 Task: Search round trip flight ticket for 2 adults, 4 children and 1 infant on lap in business from Erie: Erie International Airport (tom Ridge Field) to Riverton: Central Wyoming Regional Airport (was Riverton Regional) on 8-4-2023 and return on 8-6-2023. Choice of flights is Singapure airlines. Price is upto 20000. Outbound departure time preference is 23:30.
Action: Mouse moved to (309, 270)
Screenshot: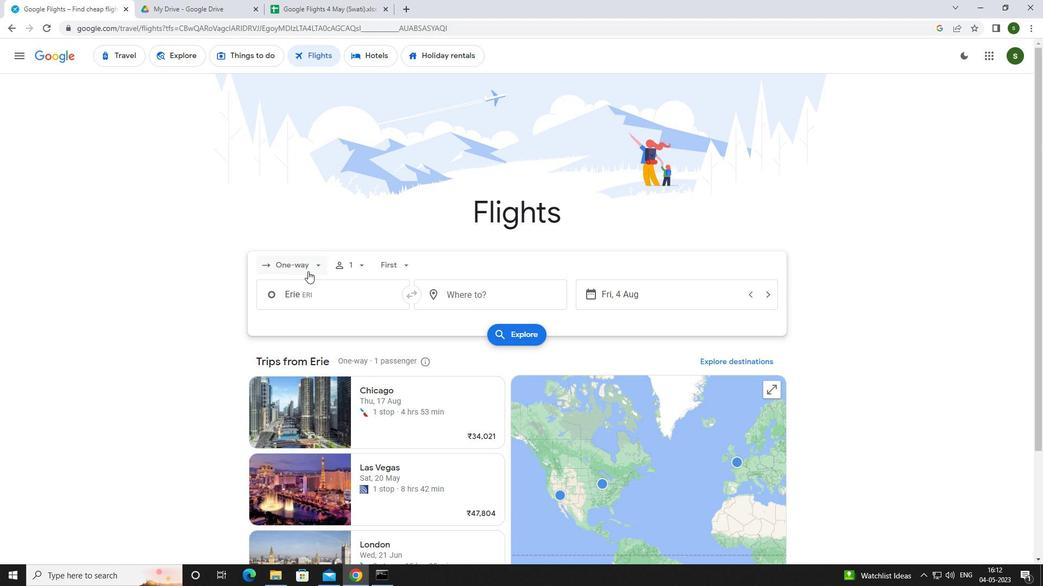 
Action: Mouse pressed left at (309, 270)
Screenshot: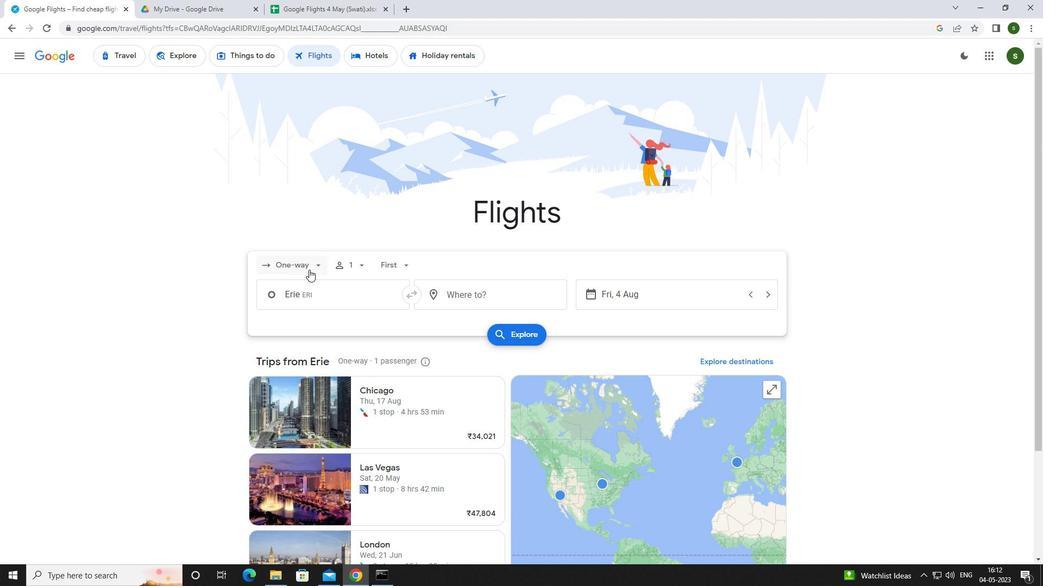 
Action: Mouse moved to (306, 286)
Screenshot: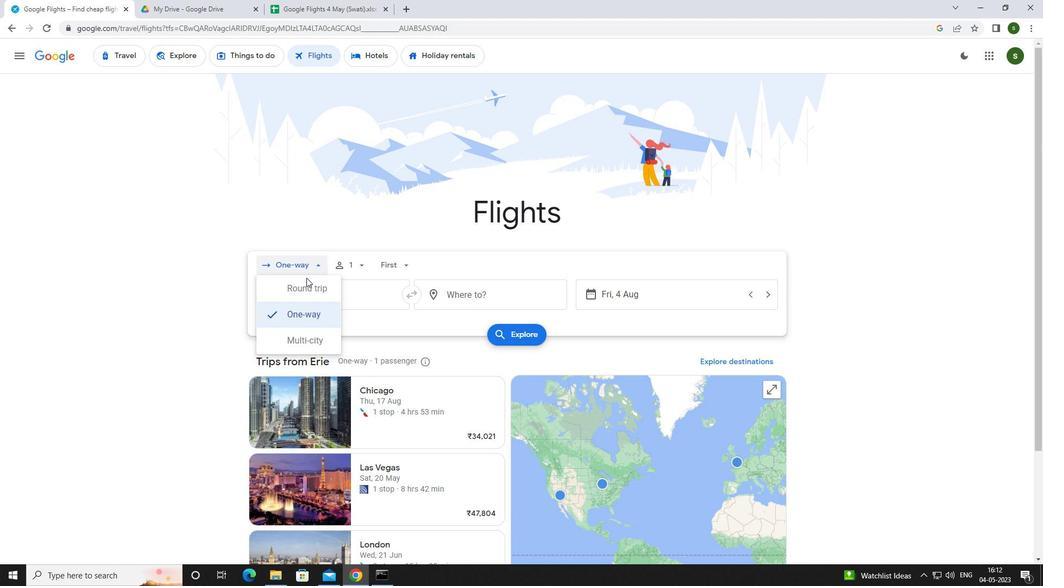 
Action: Mouse pressed left at (306, 286)
Screenshot: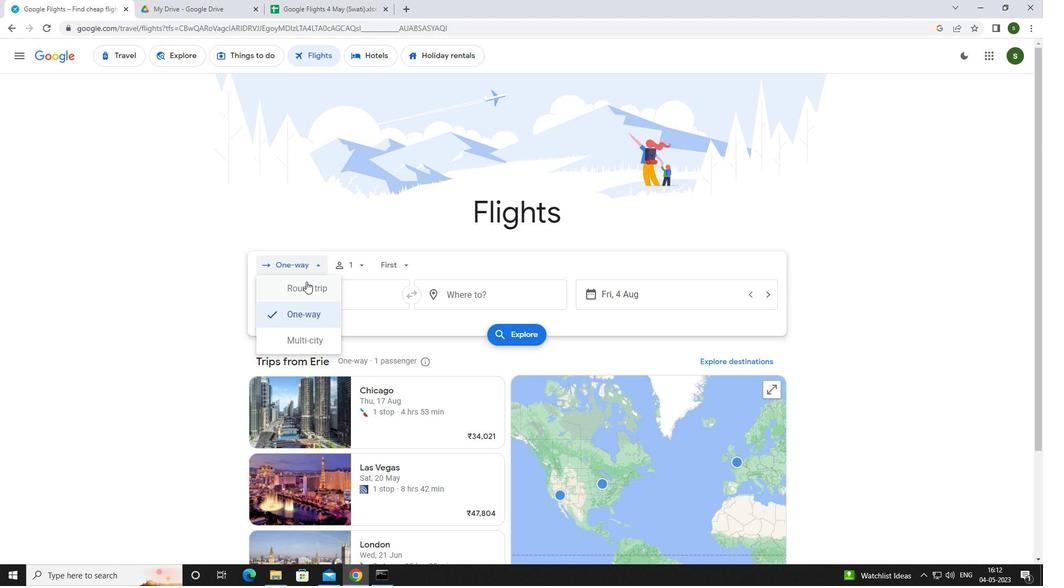 
Action: Mouse moved to (364, 263)
Screenshot: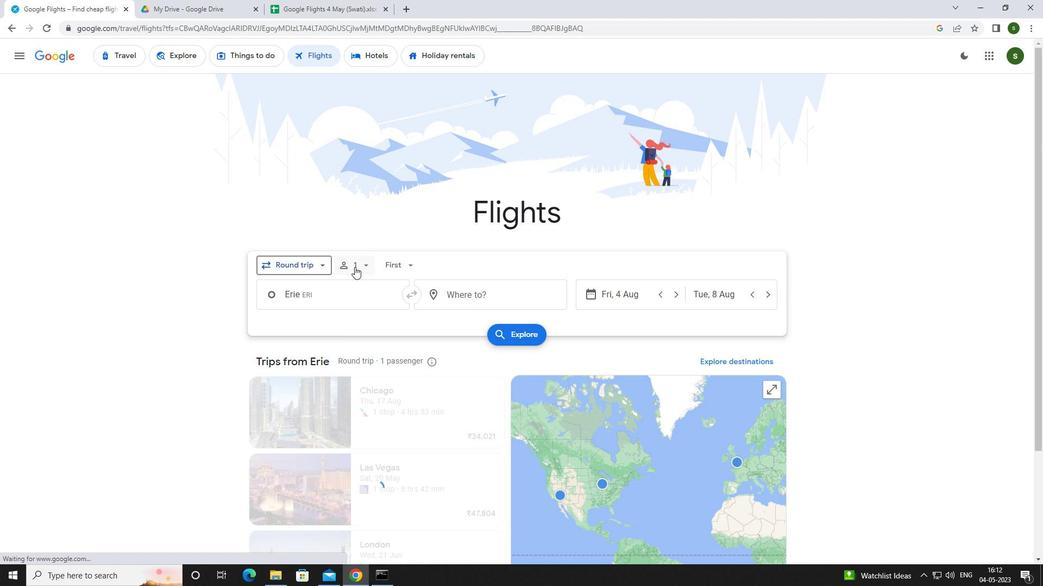 
Action: Mouse pressed left at (364, 263)
Screenshot: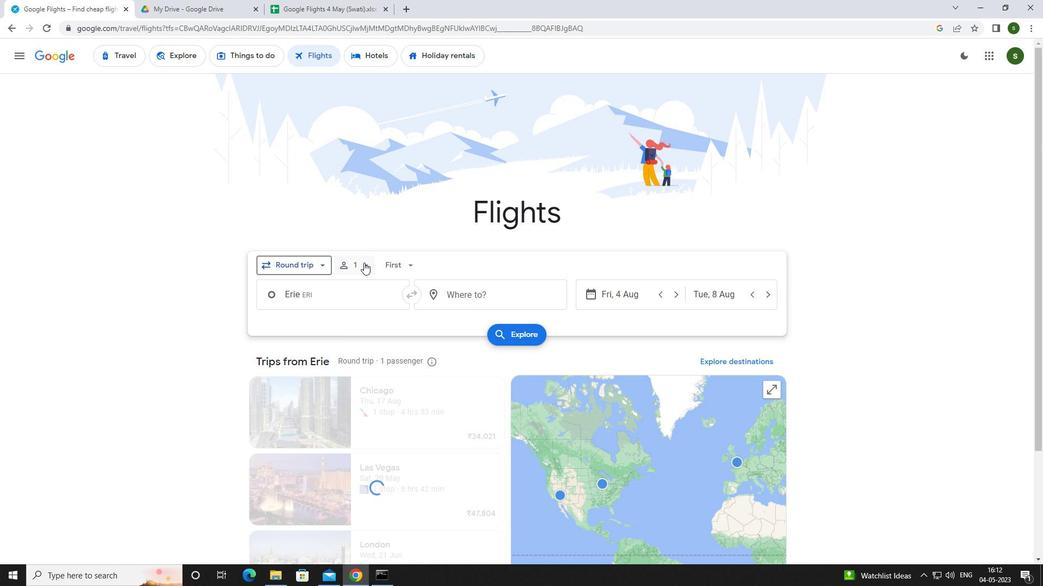 
Action: Mouse moved to (445, 291)
Screenshot: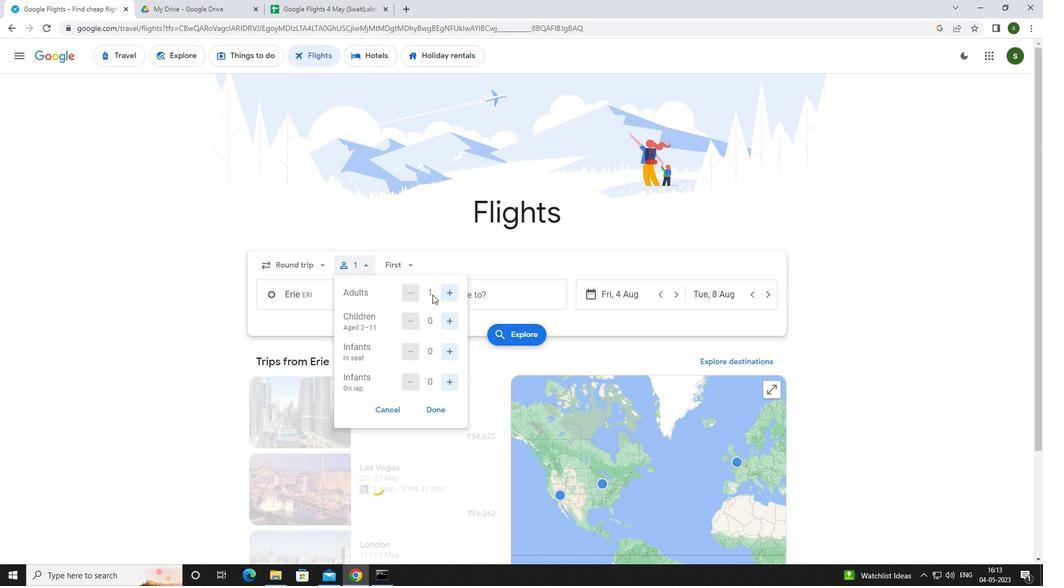 
Action: Mouse pressed left at (445, 291)
Screenshot: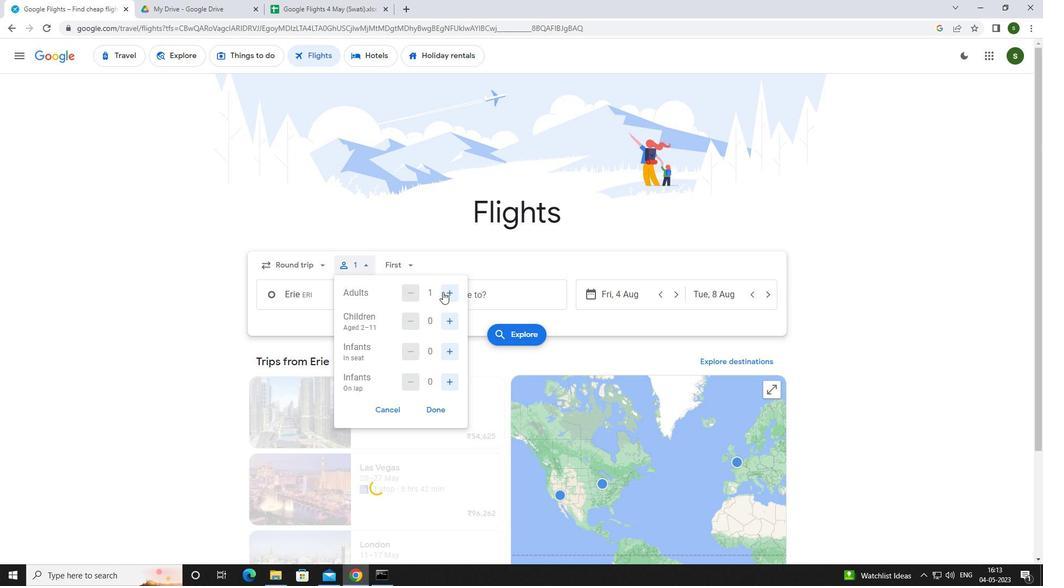 
Action: Mouse moved to (450, 320)
Screenshot: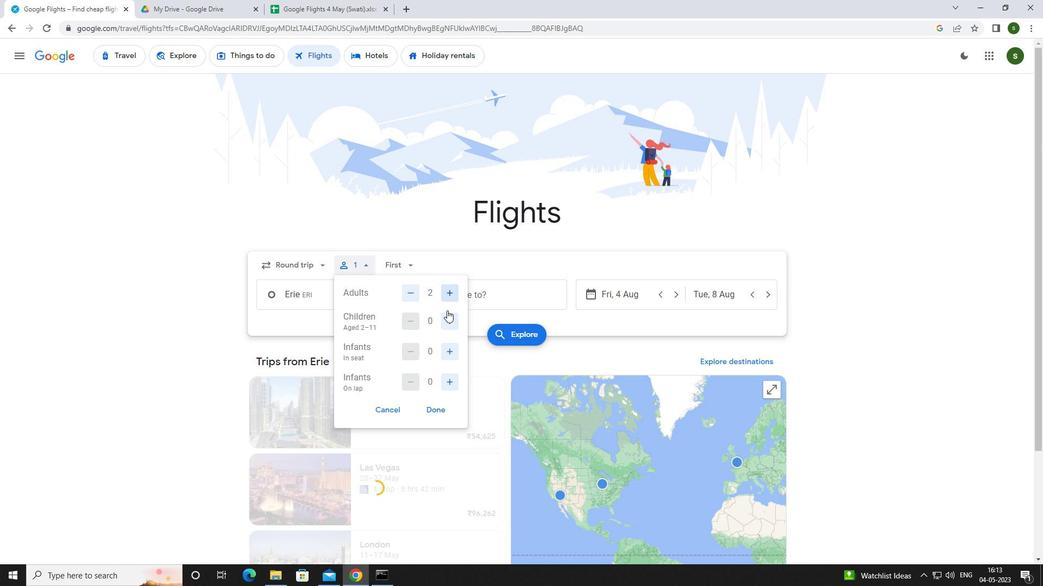 
Action: Mouse pressed left at (450, 320)
Screenshot: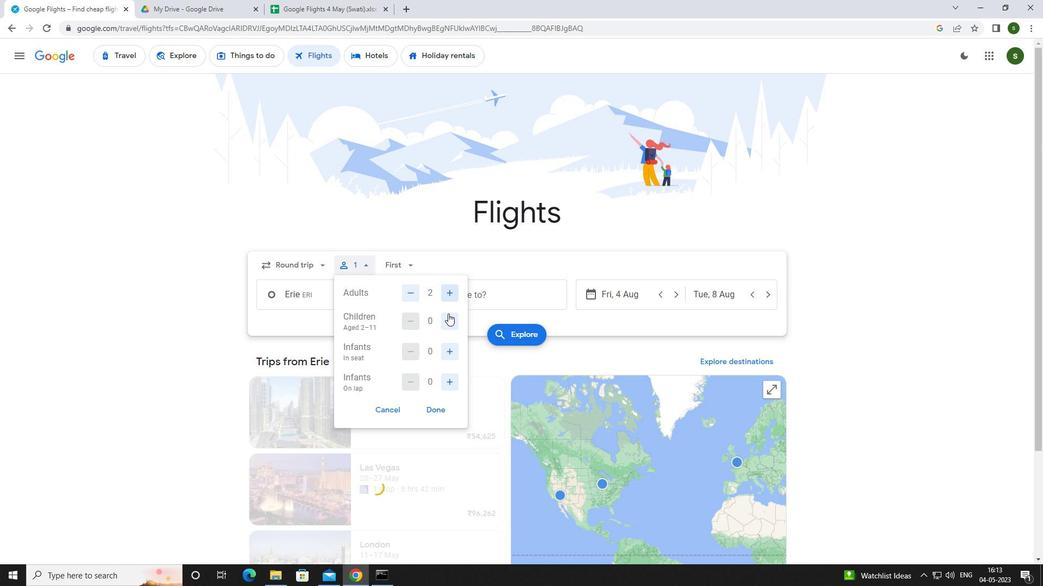 
Action: Mouse moved to (450, 321)
Screenshot: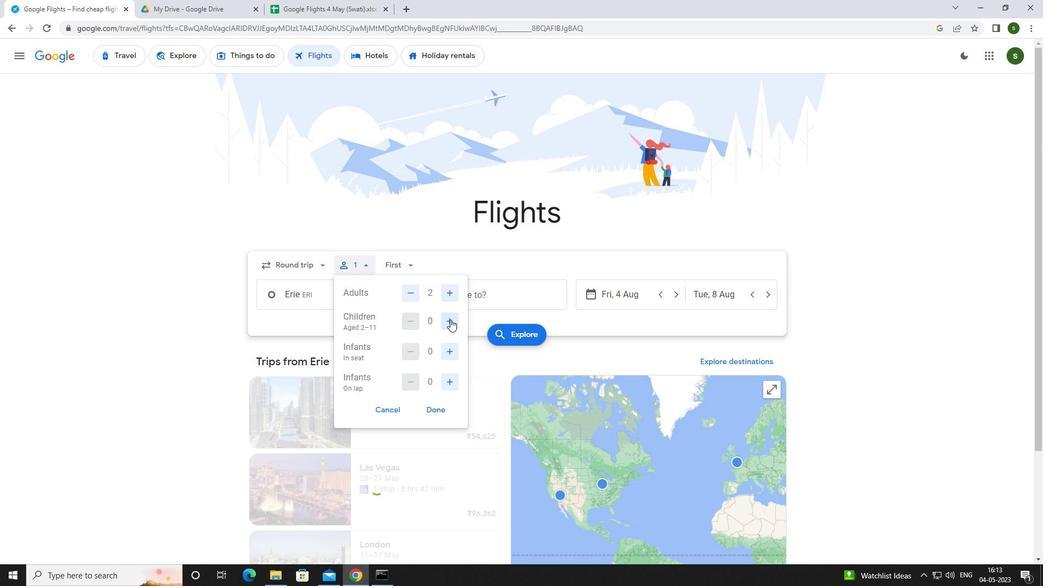 
Action: Mouse pressed left at (450, 321)
Screenshot: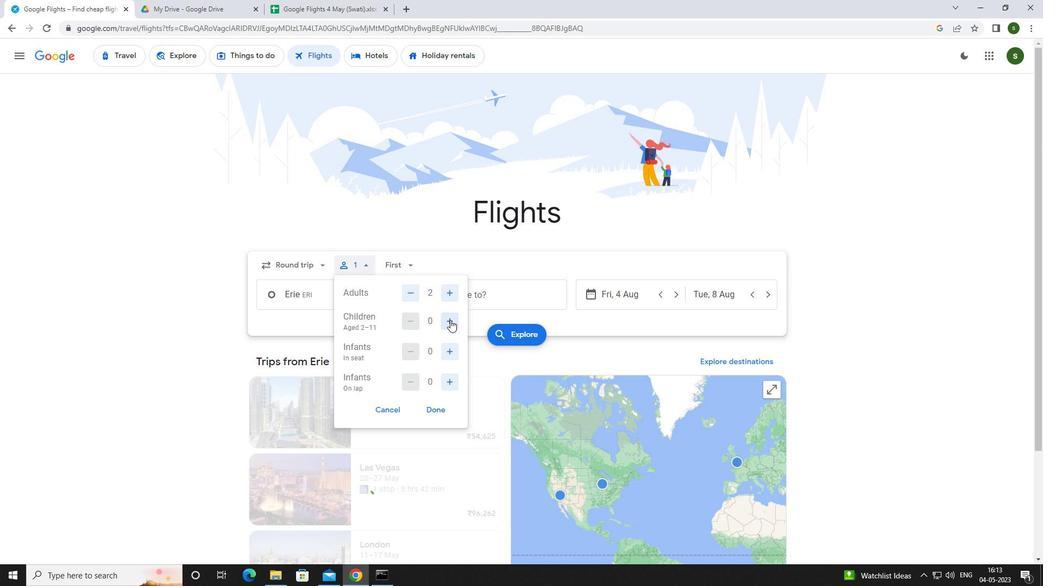
Action: Mouse pressed left at (450, 321)
Screenshot: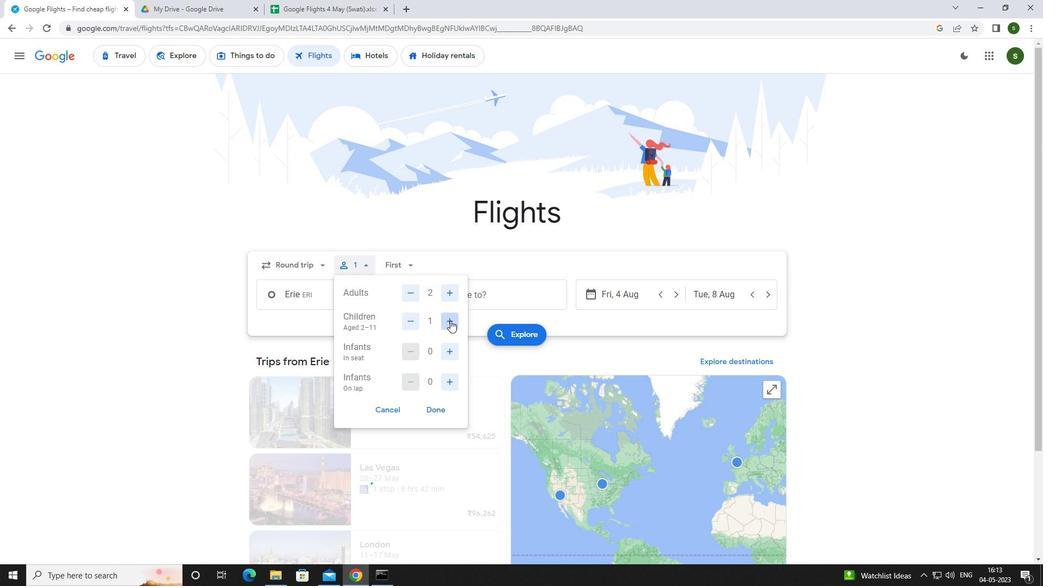 
Action: Mouse pressed left at (450, 321)
Screenshot: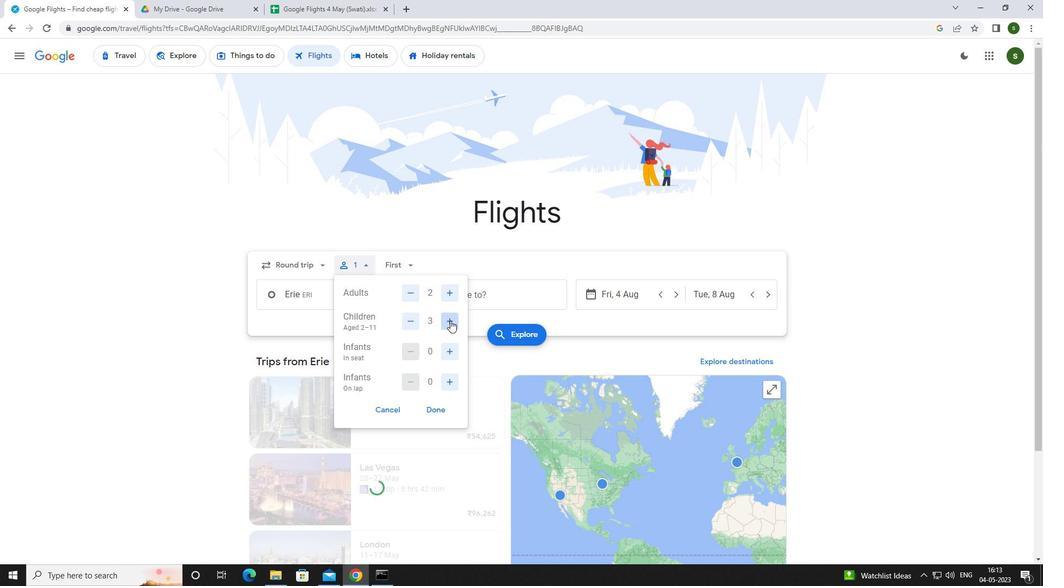 
Action: Mouse moved to (448, 375)
Screenshot: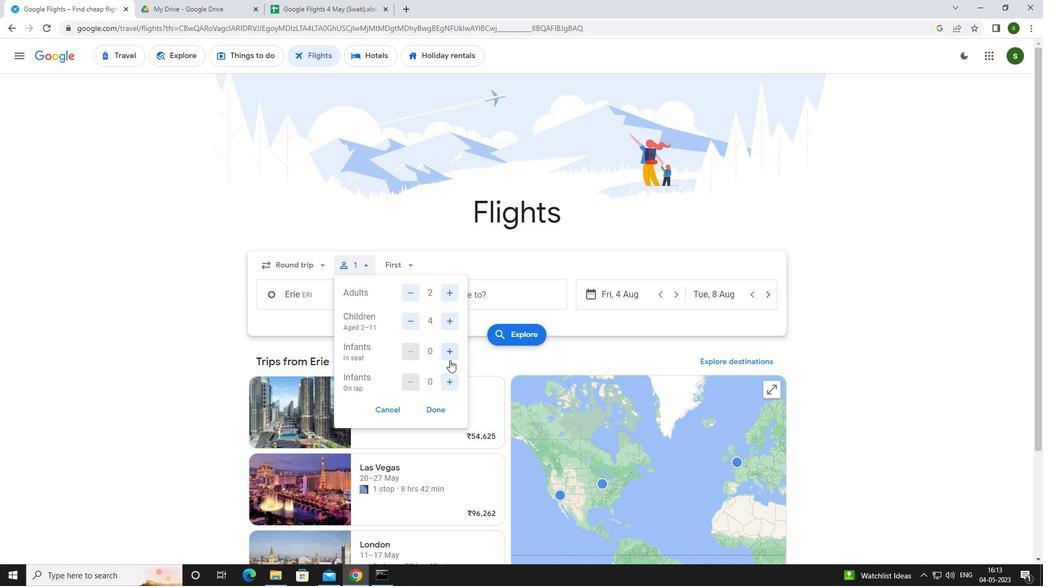 
Action: Mouse pressed left at (448, 375)
Screenshot: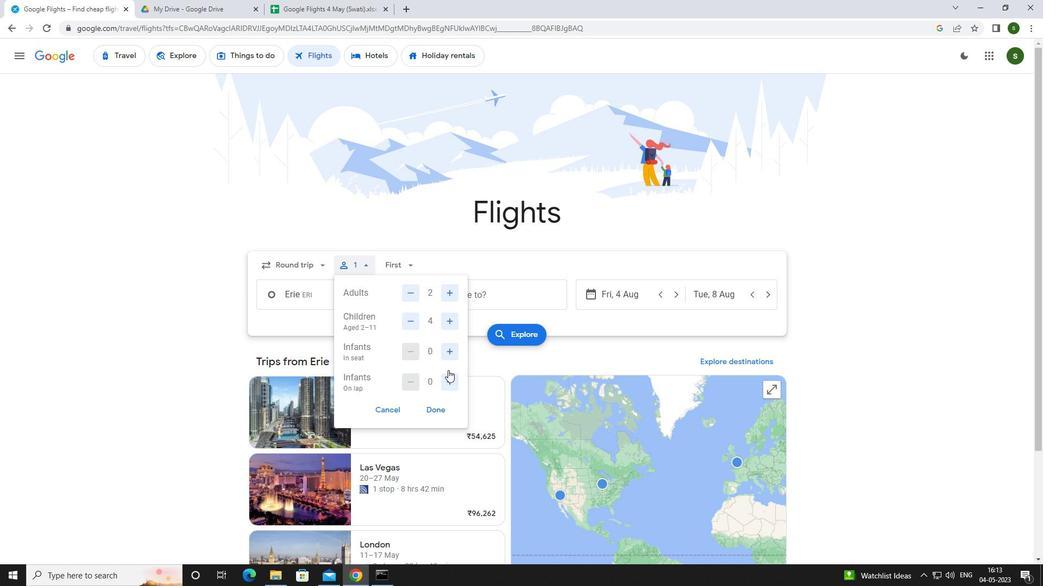 
Action: Mouse moved to (406, 264)
Screenshot: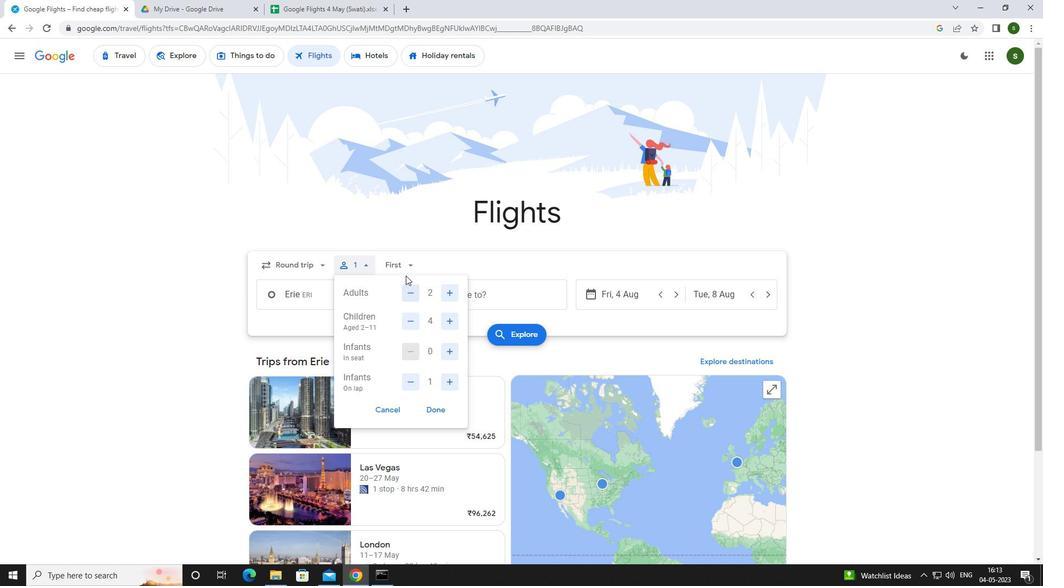 
Action: Mouse pressed left at (406, 264)
Screenshot: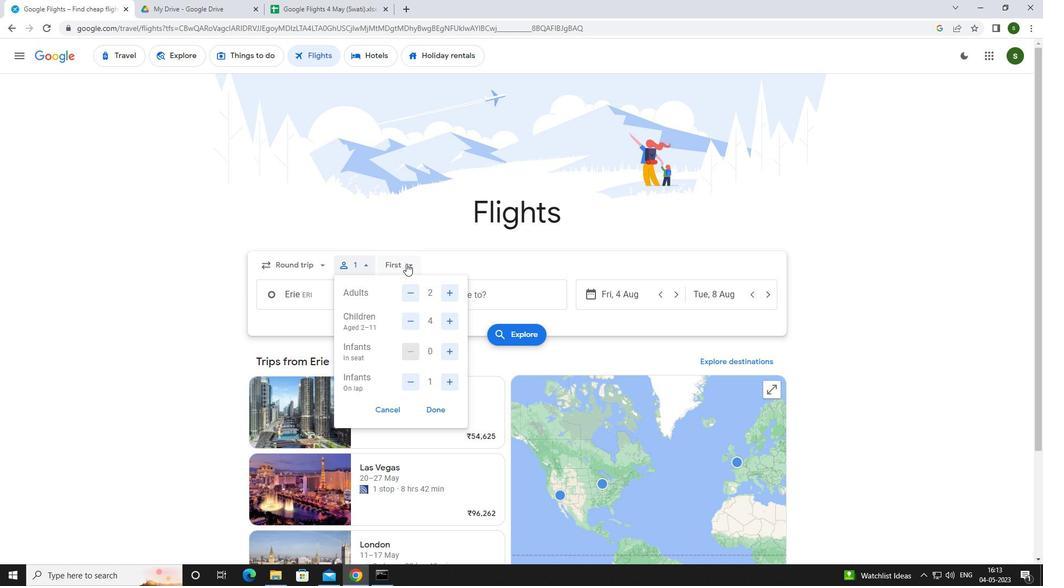 
Action: Mouse moved to (427, 339)
Screenshot: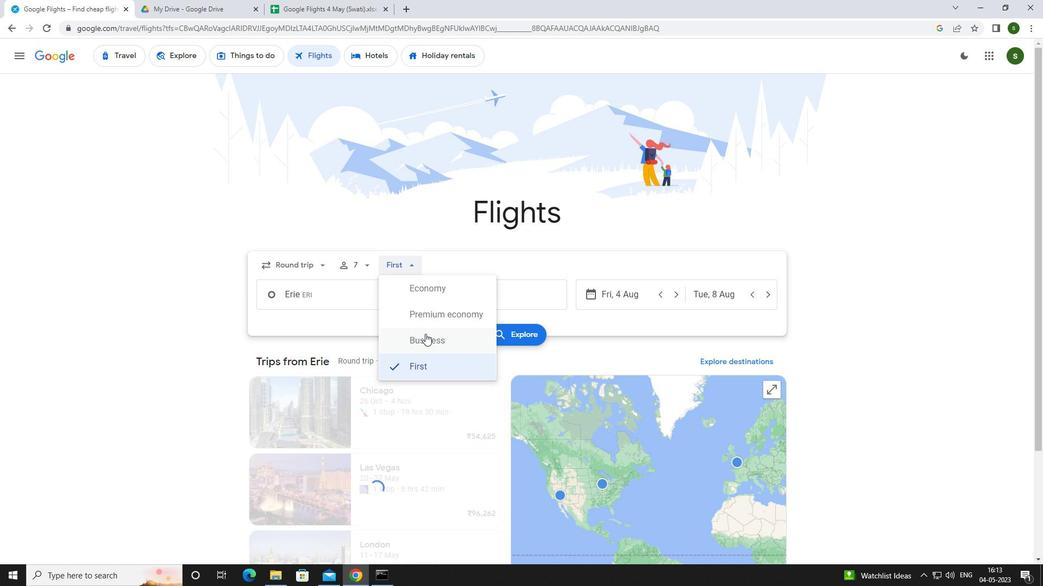 
Action: Mouse pressed left at (427, 339)
Screenshot: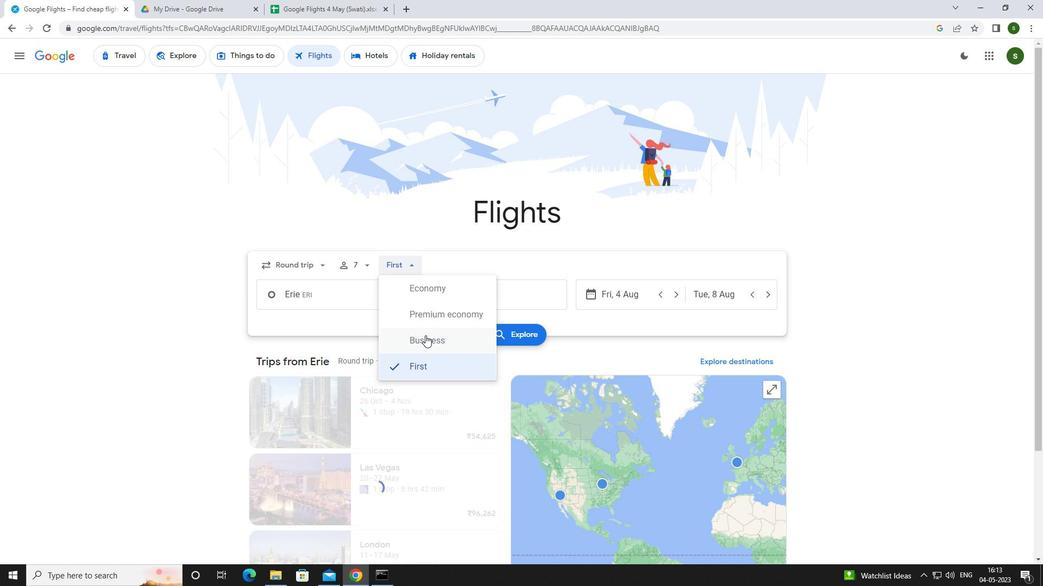 
Action: Mouse moved to (374, 297)
Screenshot: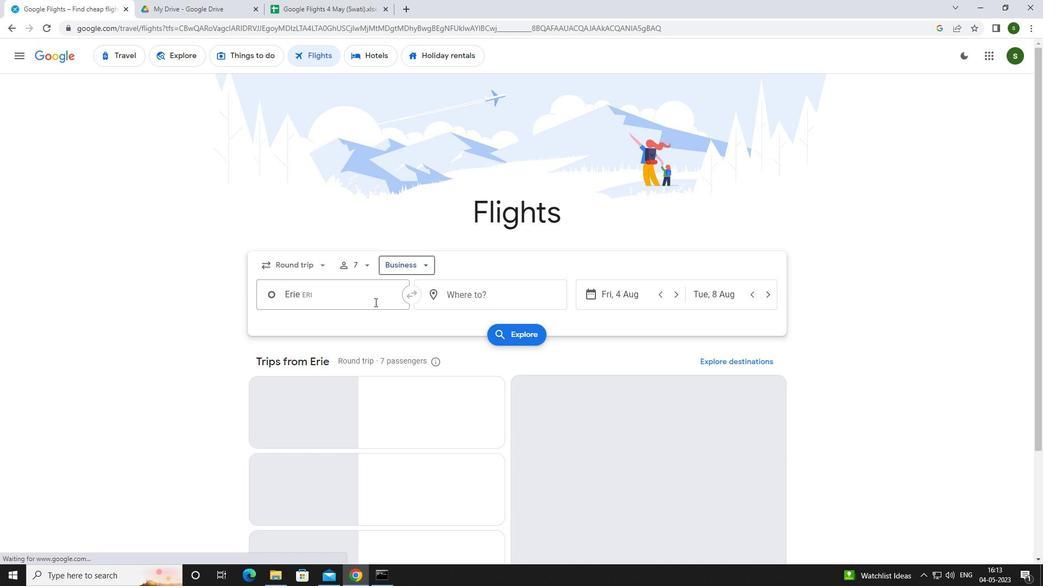 
Action: Mouse pressed left at (374, 297)
Screenshot: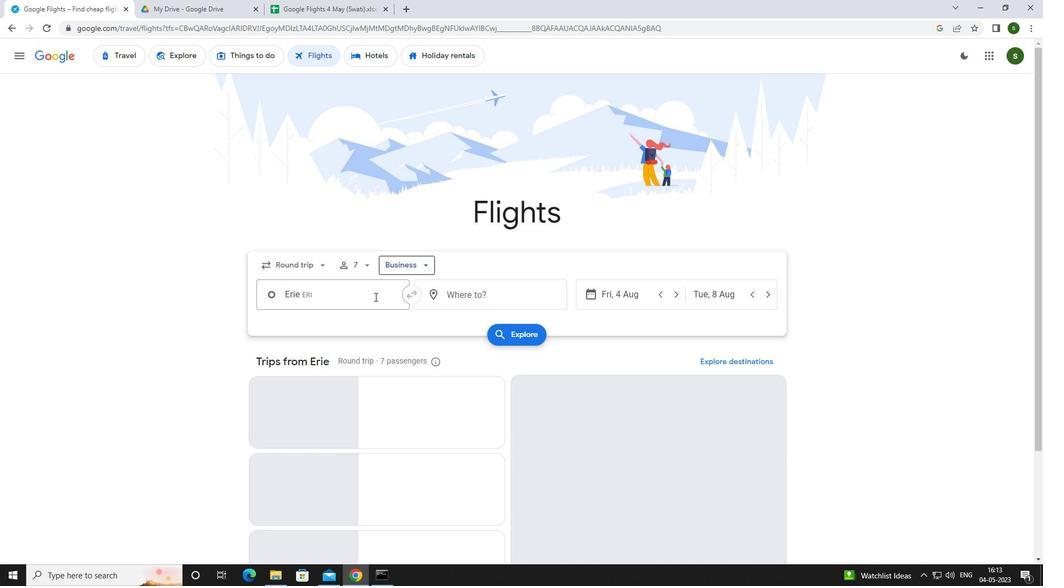 
Action: Mouse moved to (374, 297)
Screenshot: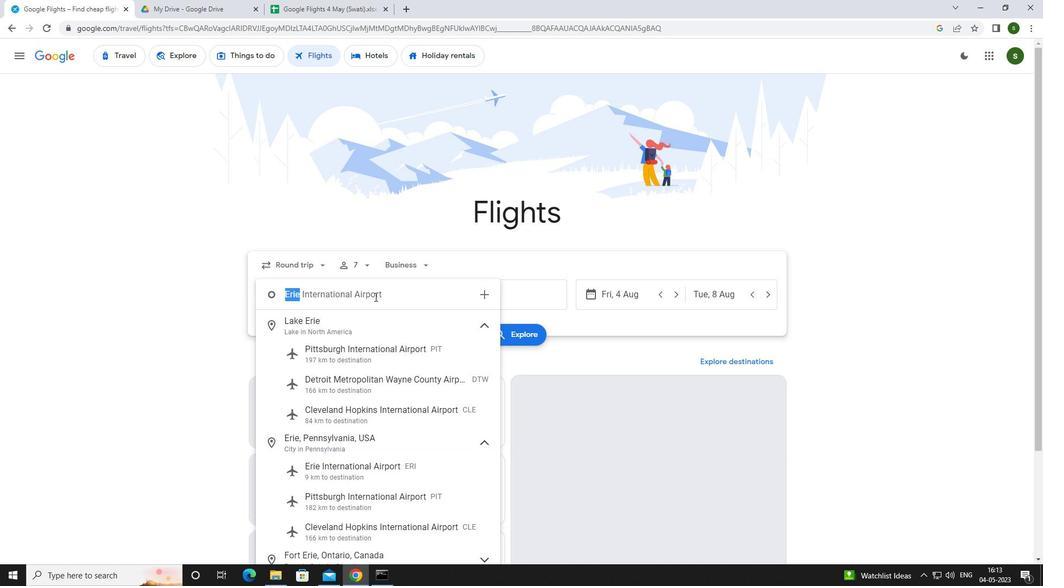 
Action: Key pressed <Key.caps_lock>e<Key.caps_lock>rie<Key.space><Key.caps_lock>i<Key.caps_lock>
Screenshot: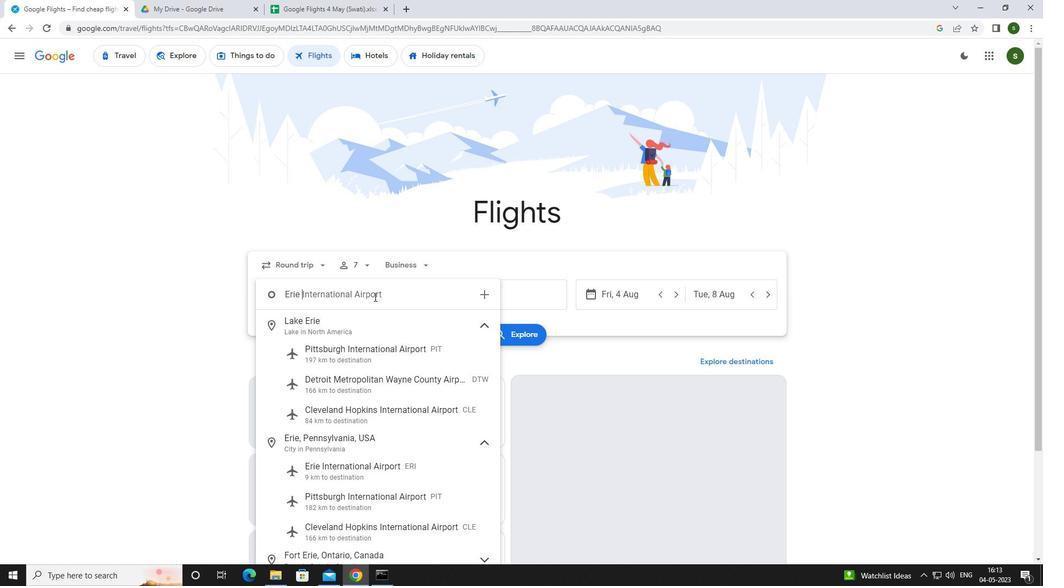 
Action: Mouse moved to (377, 330)
Screenshot: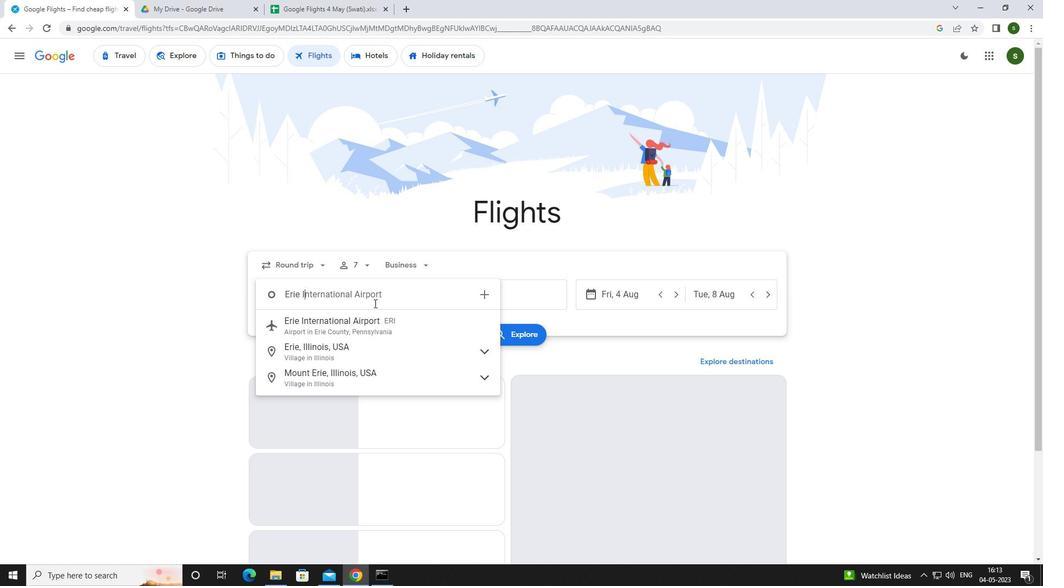 
Action: Mouse pressed left at (377, 330)
Screenshot: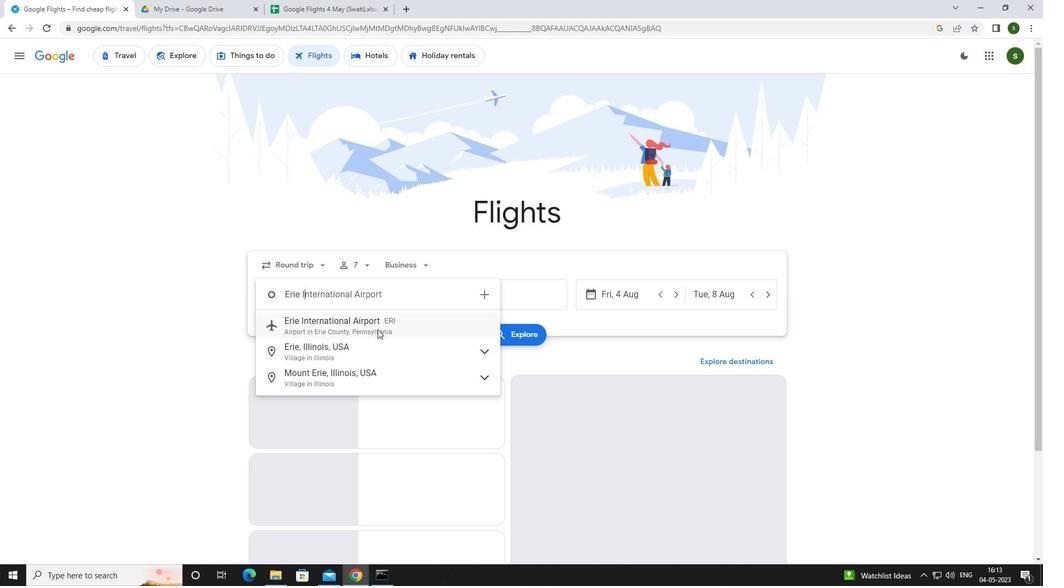 
Action: Mouse moved to (476, 301)
Screenshot: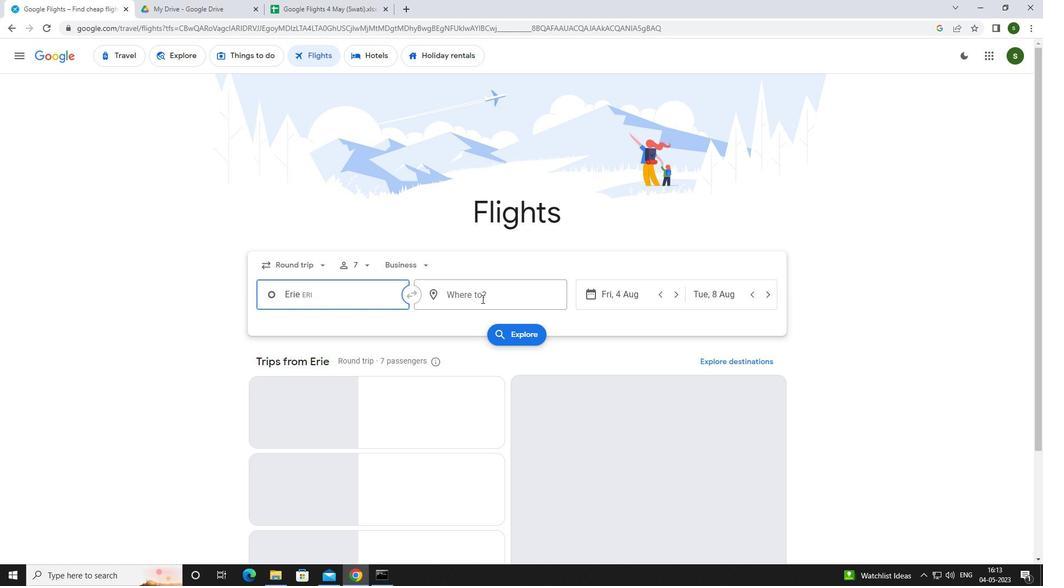 
Action: Mouse pressed left at (476, 301)
Screenshot: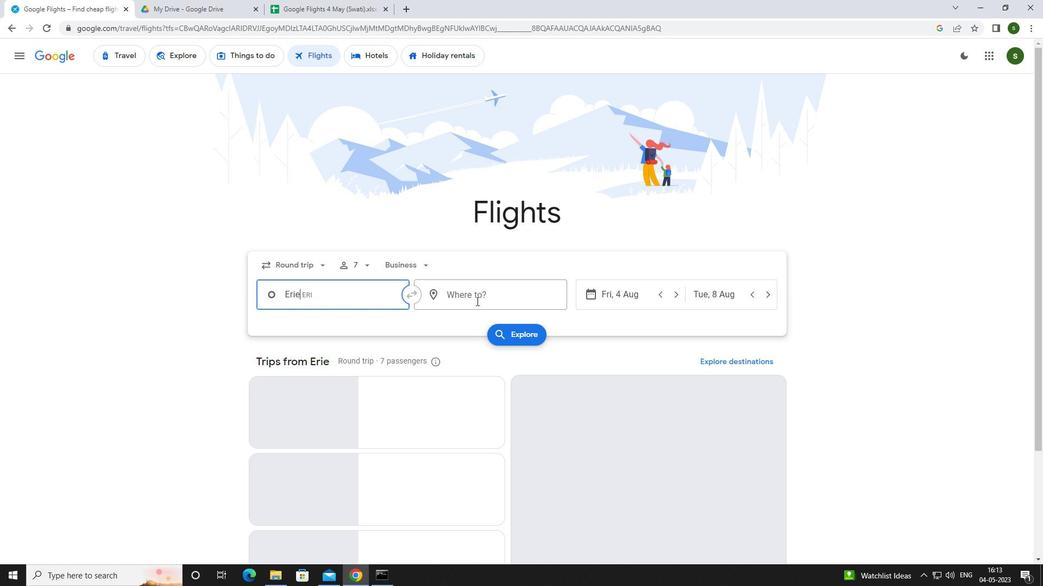 
Action: Mouse moved to (462, 305)
Screenshot: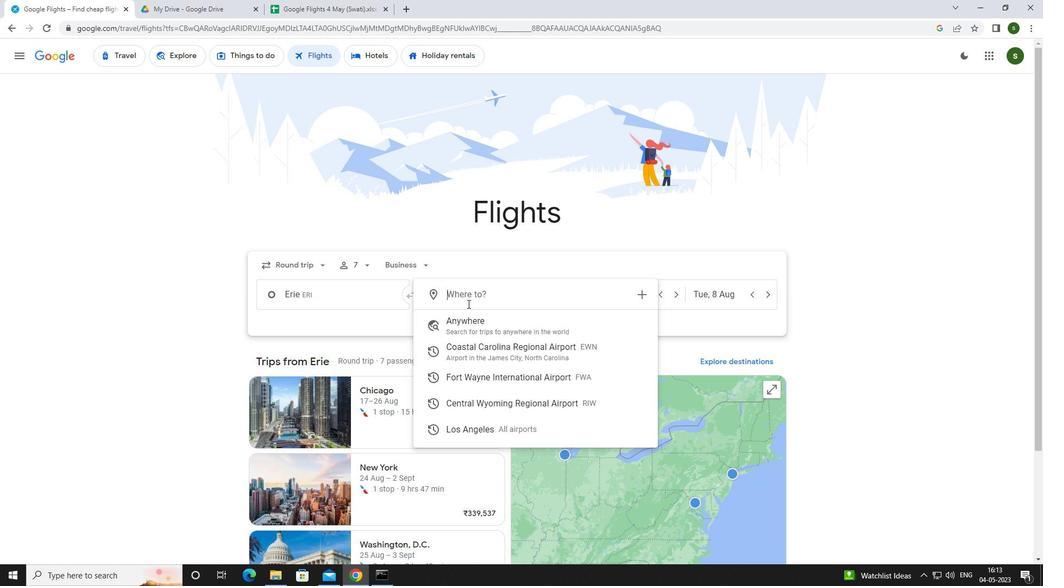 
Action: Key pressed <Key.caps_lock>c<Key.caps_lock>oastal
Screenshot: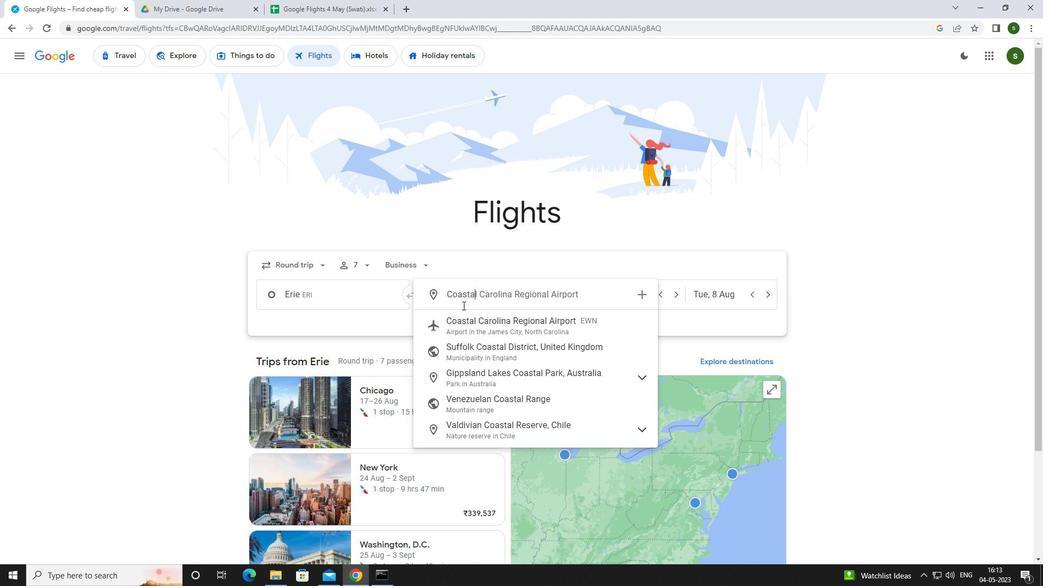 
Action: Mouse moved to (480, 329)
Screenshot: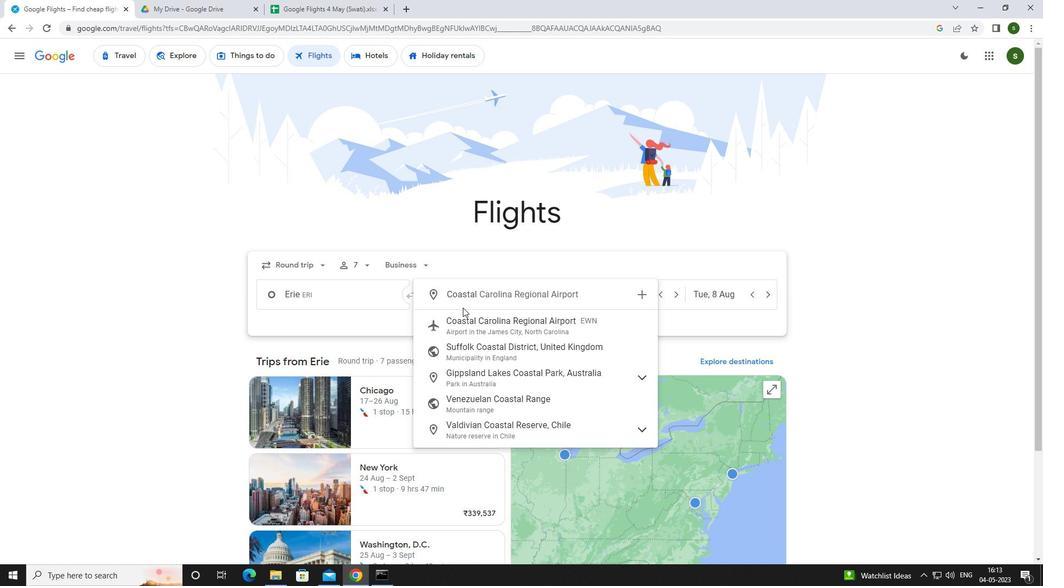 
Action: Mouse pressed left at (480, 329)
Screenshot: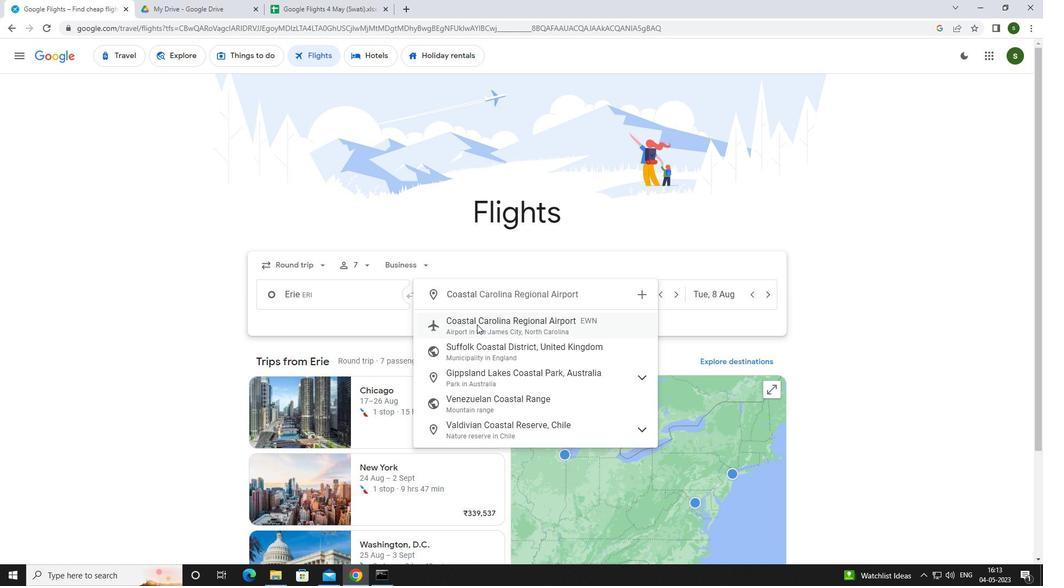 
Action: Mouse moved to (624, 297)
Screenshot: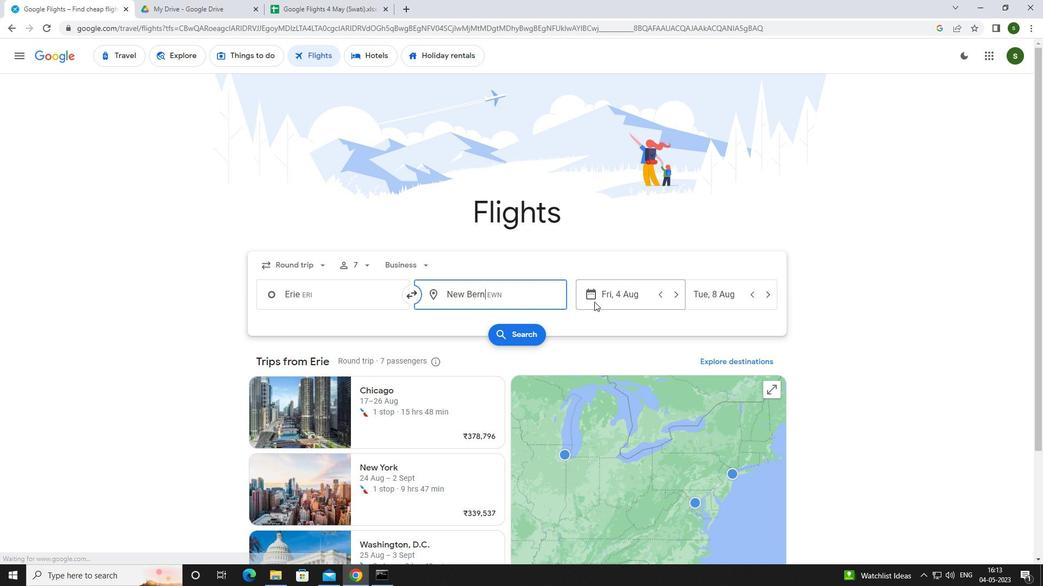 
Action: Mouse pressed left at (624, 297)
Screenshot: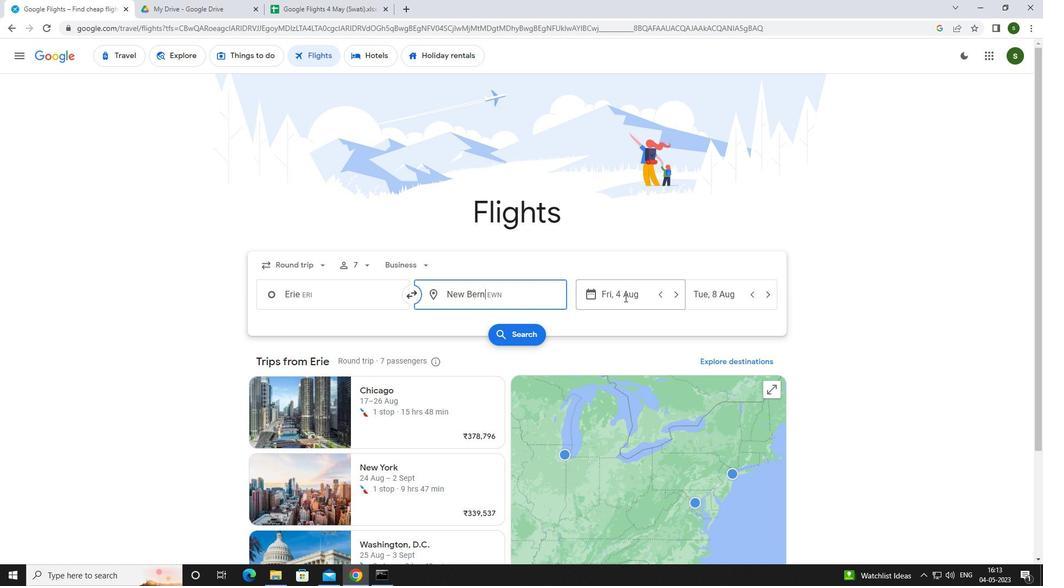 
Action: Mouse moved to (527, 366)
Screenshot: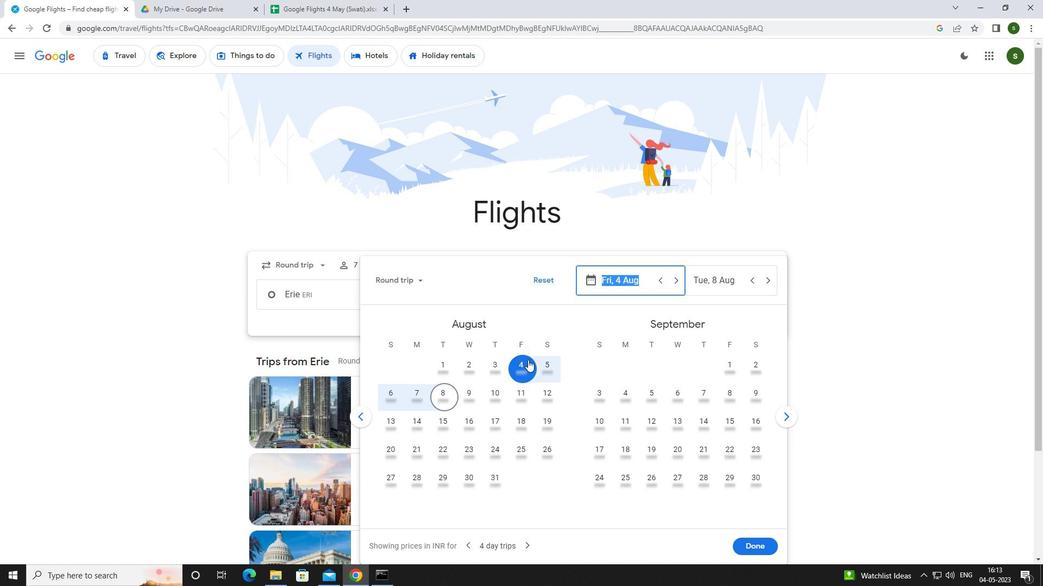 
Action: Mouse pressed left at (527, 366)
Screenshot: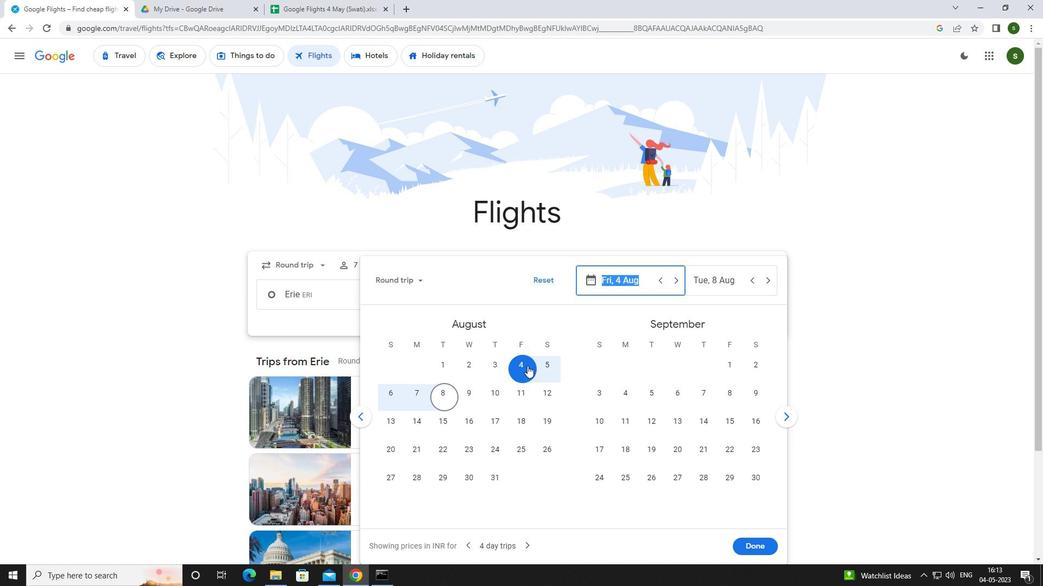 
Action: Mouse moved to (388, 393)
Screenshot: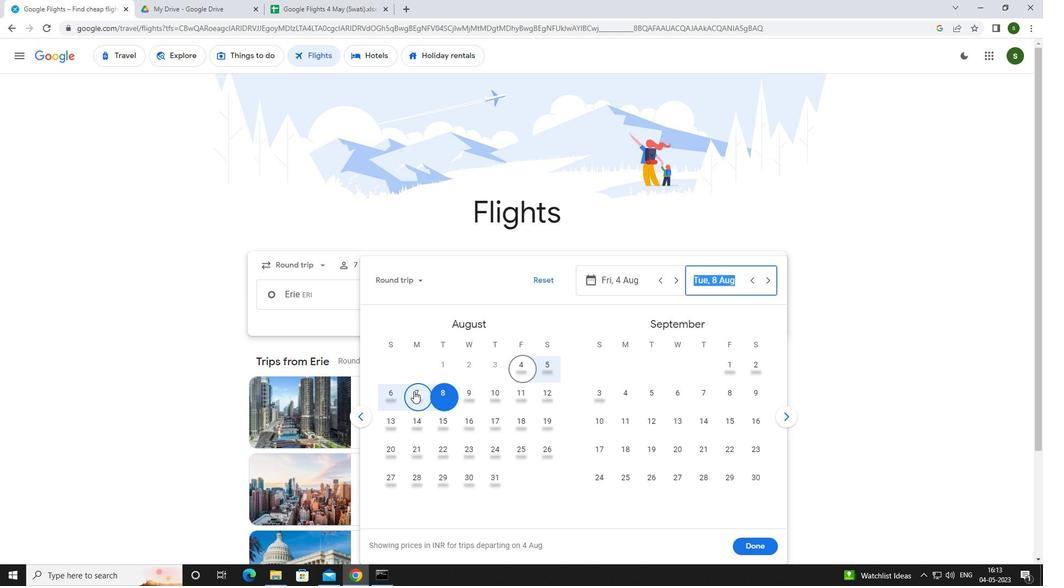 
Action: Mouse pressed left at (388, 393)
Screenshot: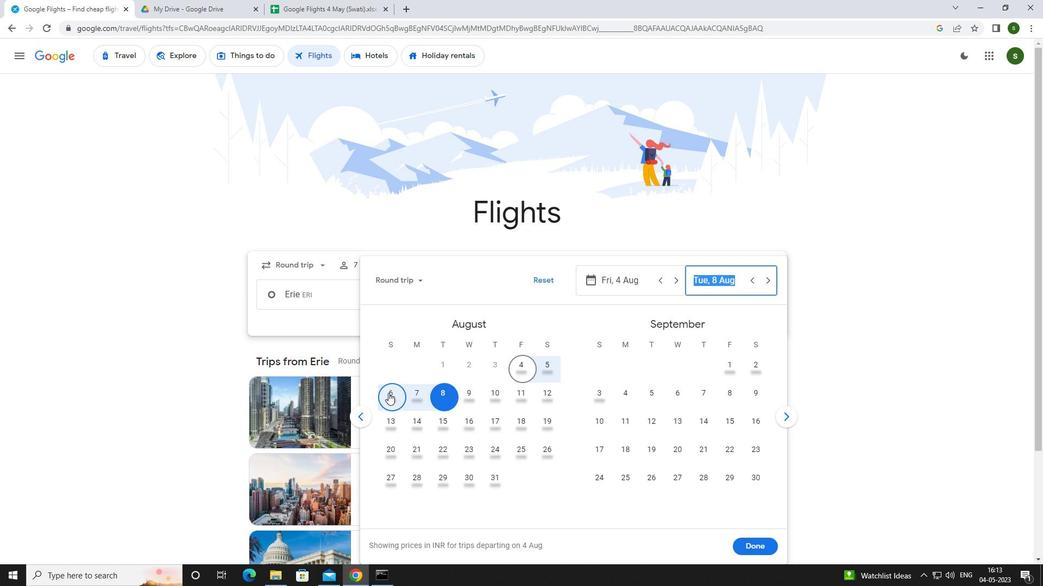 
Action: Mouse moved to (764, 552)
Screenshot: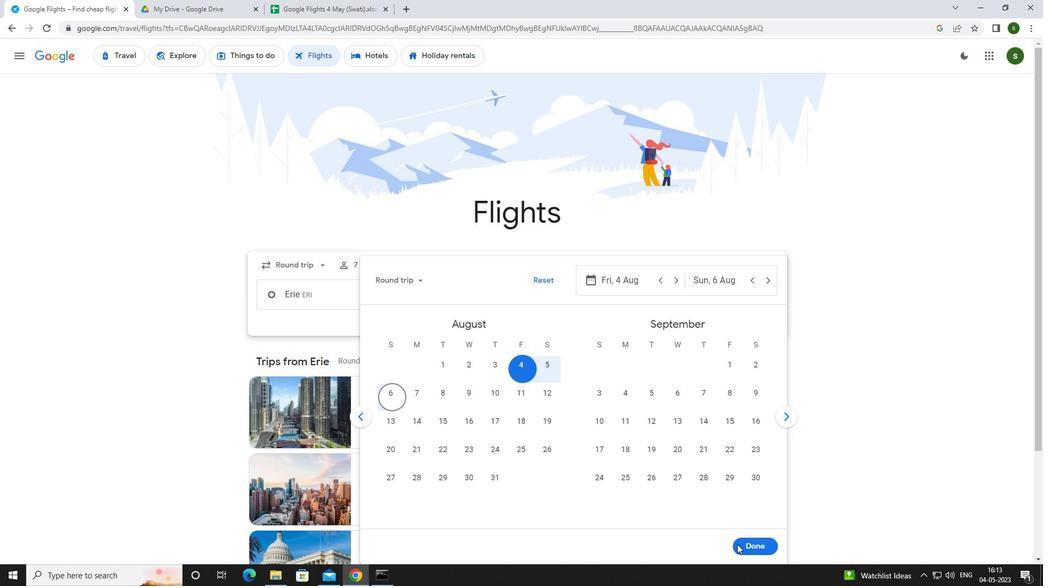 
Action: Mouse pressed left at (764, 552)
Screenshot: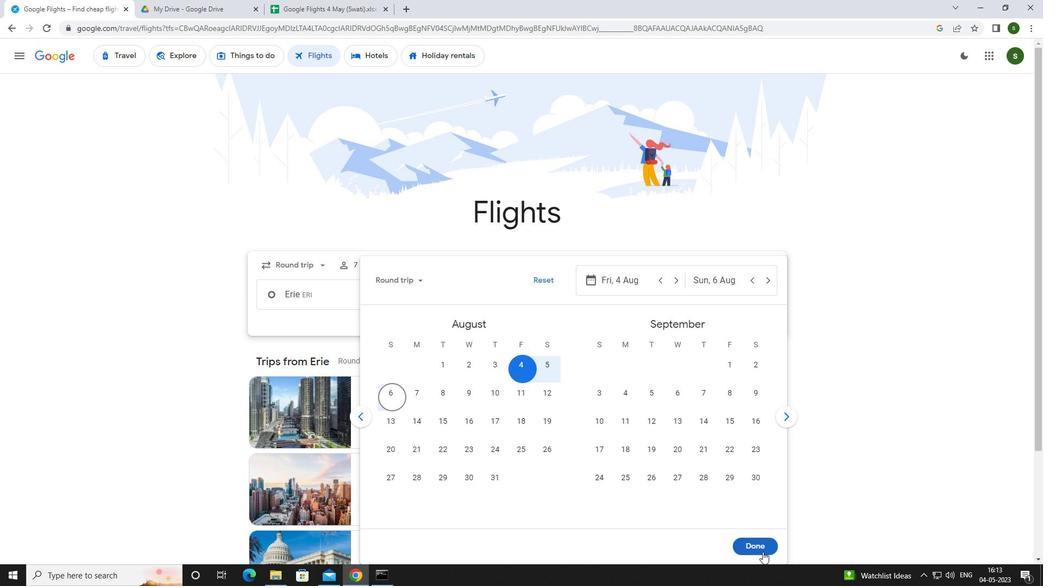
Action: Mouse moved to (512, 339)
Screenshot: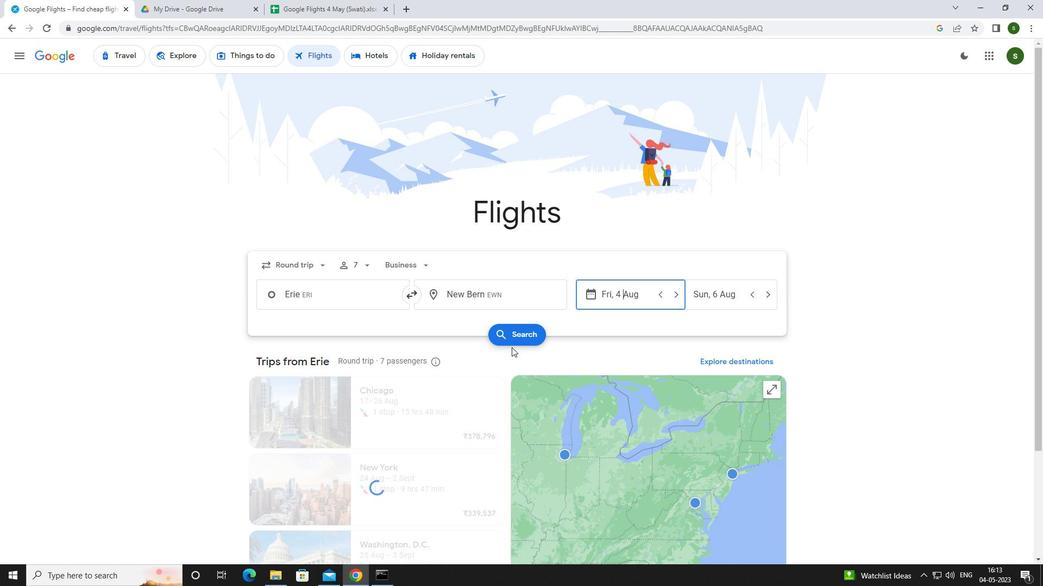 
Action: Mouse pressed left at (512, 339)
Screenshot: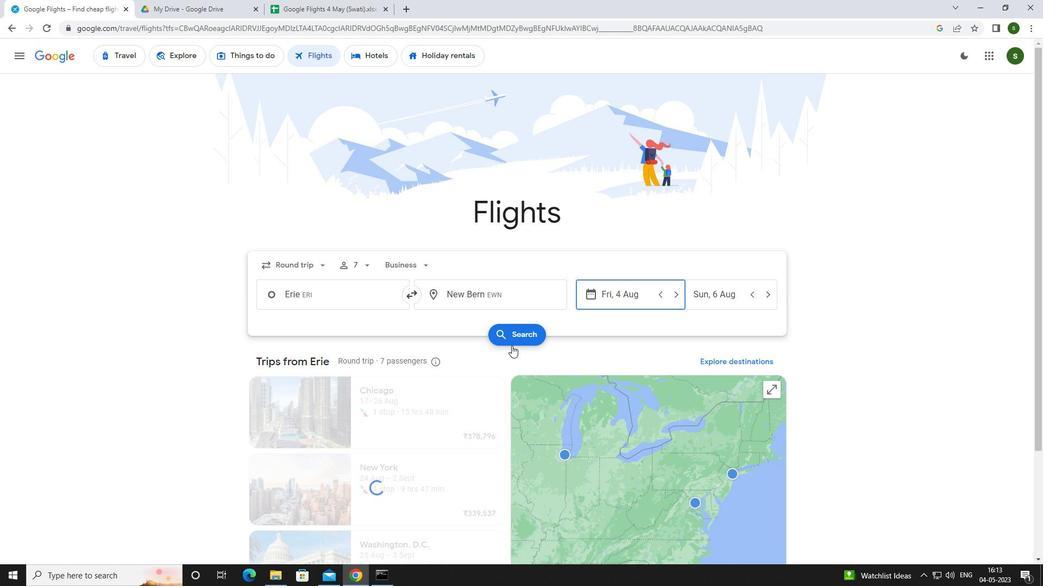 
Action: Mouse moved to (274, 162)
Screenshot: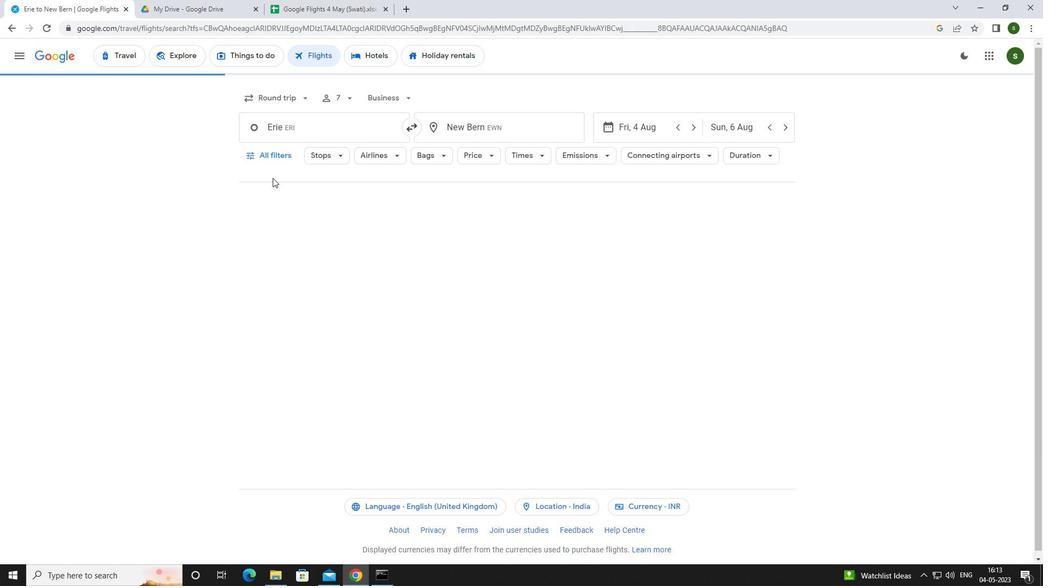 
Action: Mouse pressed left at (274, 162)
Screenshot: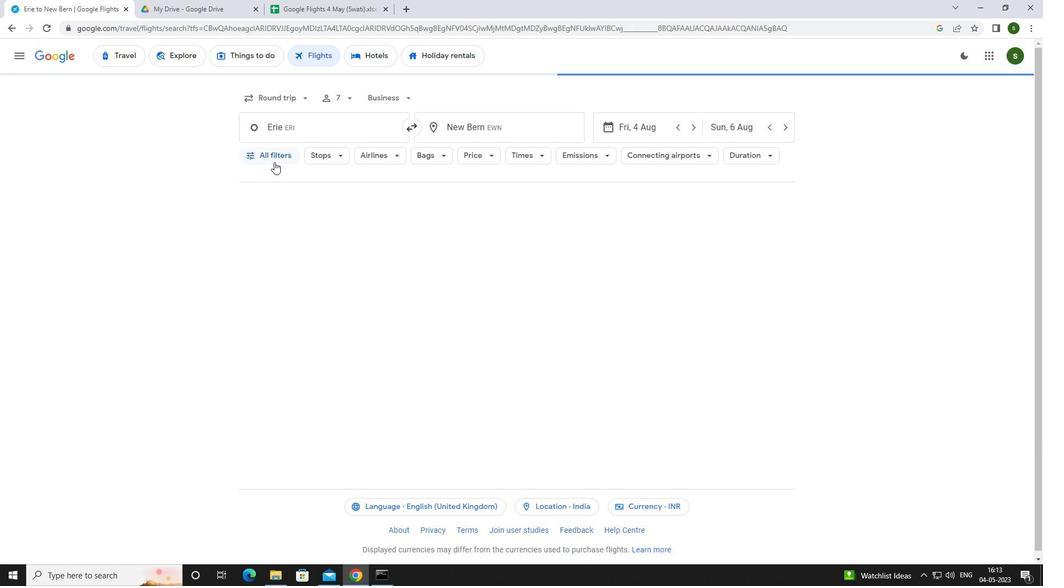 
Action: Mouse moved to (404, 387)
Screenshot: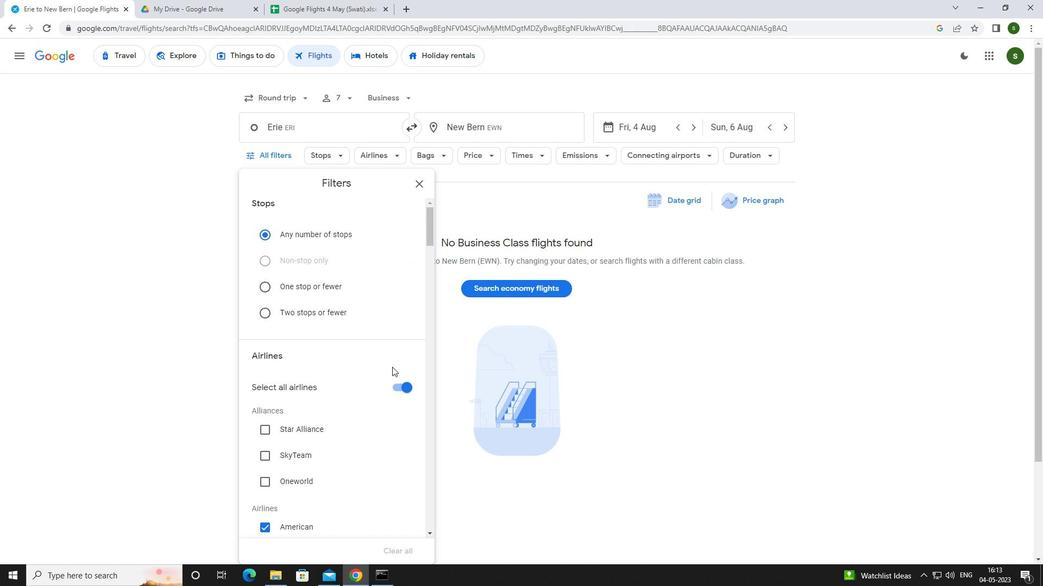 
Action: Mouse pressed left at (404, 387)
Screenshot: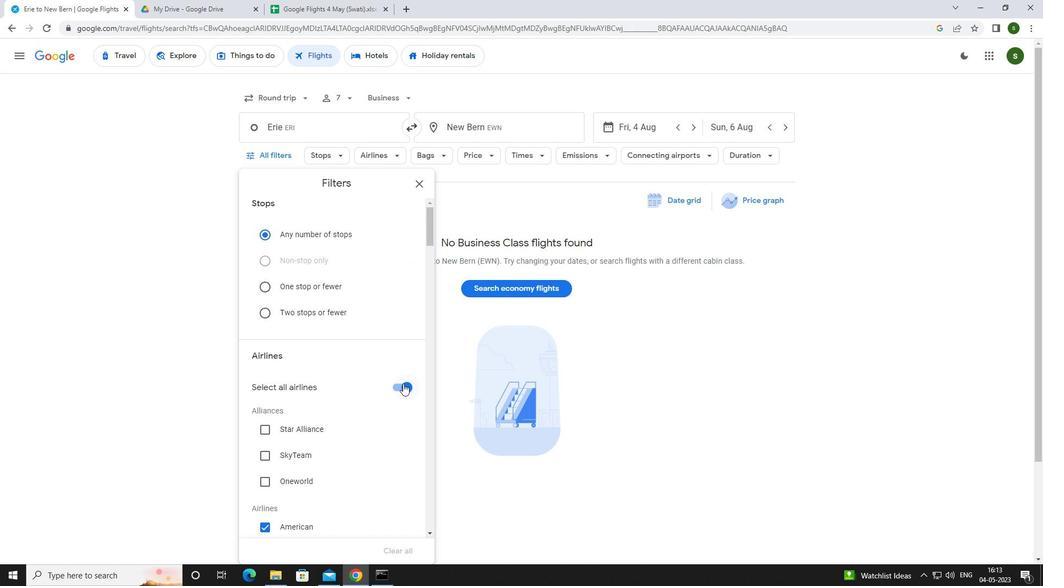 
Action: Mouse moved to (352, 334)
Screenshot: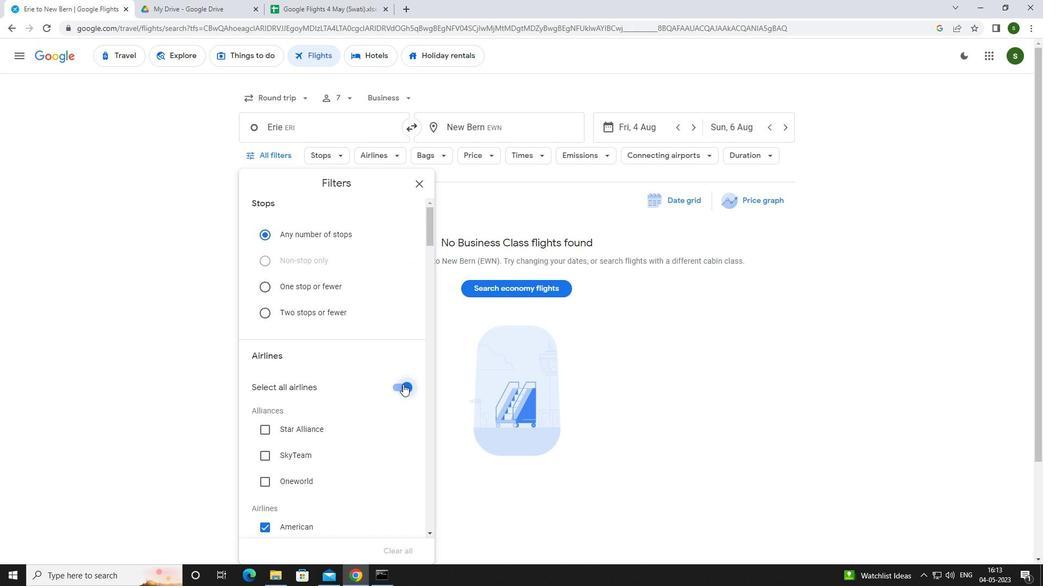 
Action: Mouse scrolled (352, 333) with delta (0, 0)
Screenshot: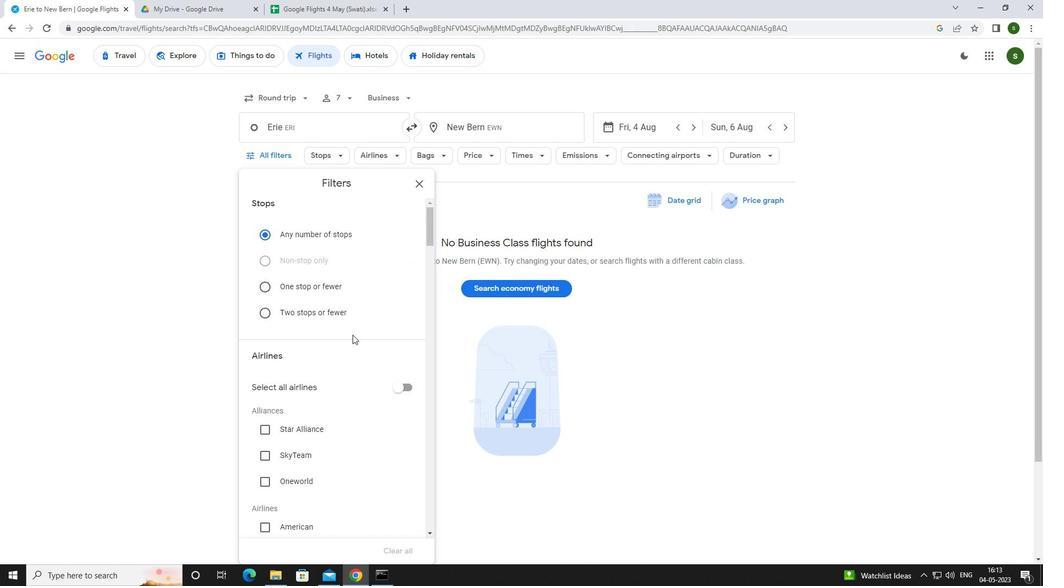 
Action: Mouse scrolled (352, 333) with delta (0, 0)
Screenshot: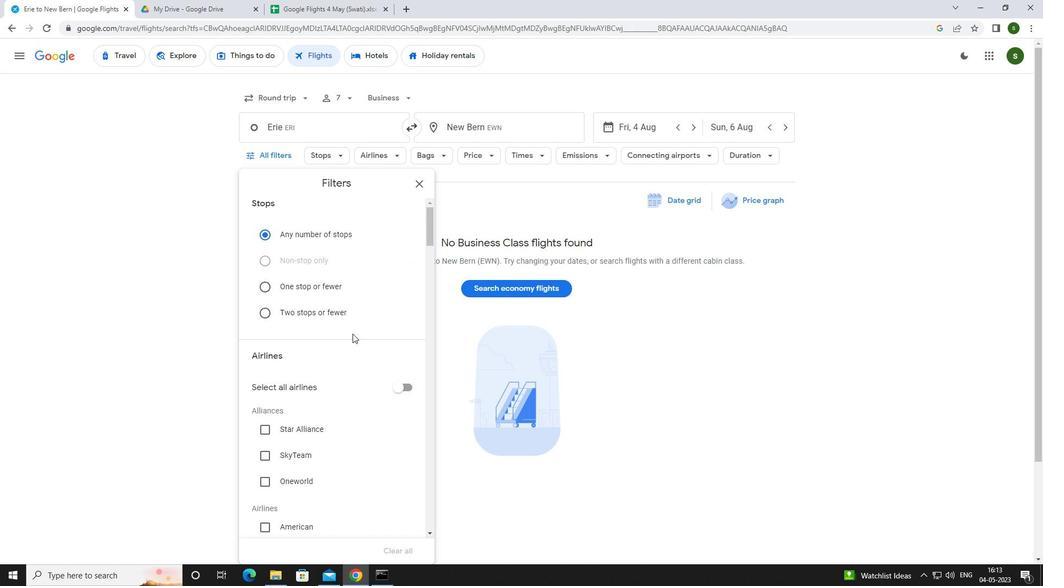 
Action: Mouse scrolled (352, 333) with delta (0, 0)
Screenshot: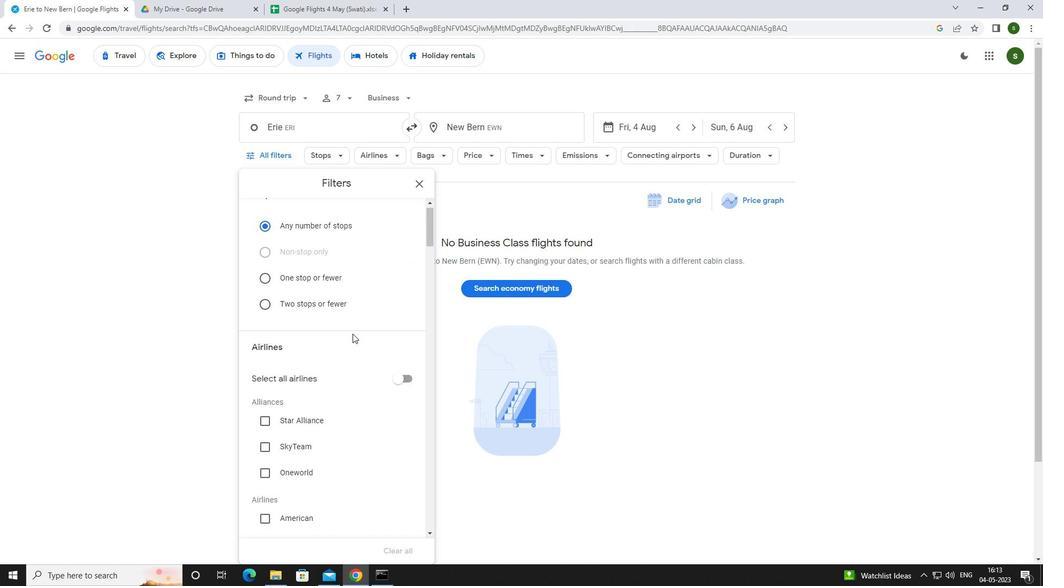 
Action: Mouse scrolled (352, 333) with delta (0, 0)
Screenshot: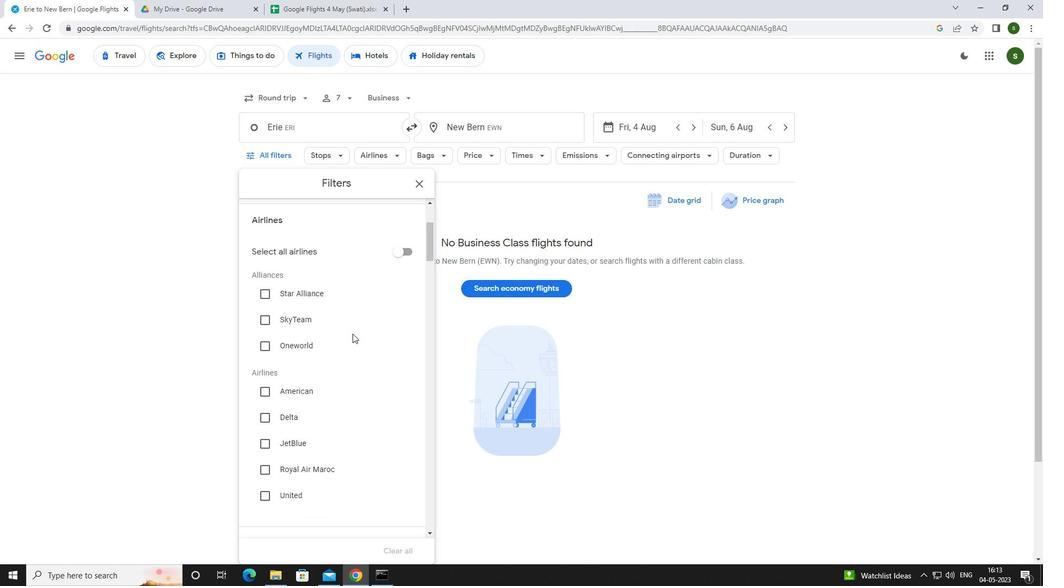 
Action: Mouse scrolled (352, 333) with delta (0, 0)
Screenshot: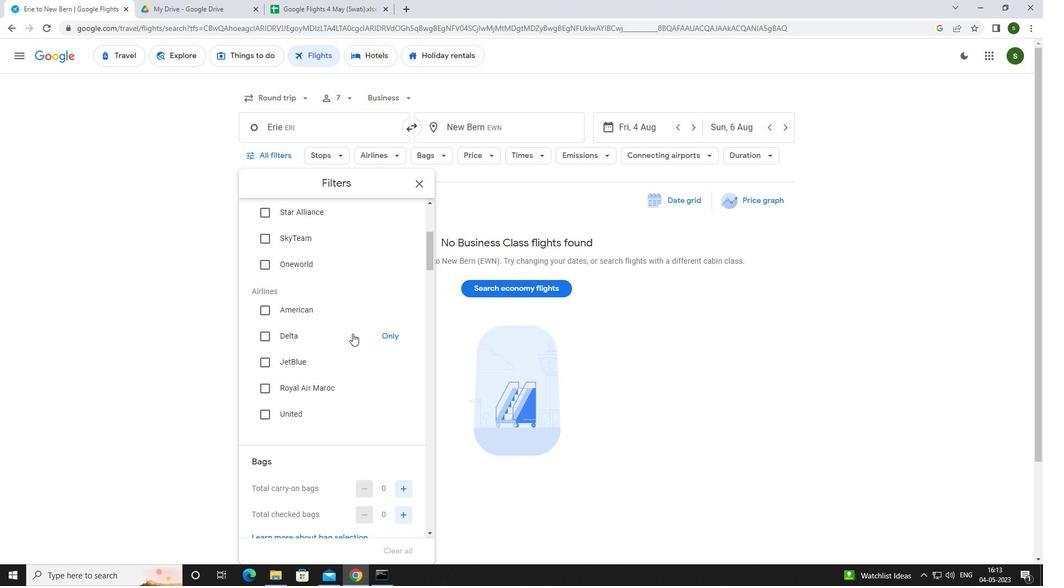 
Action: Mouse scrolled (352, 333) with delta (0, 0)
Screenshot: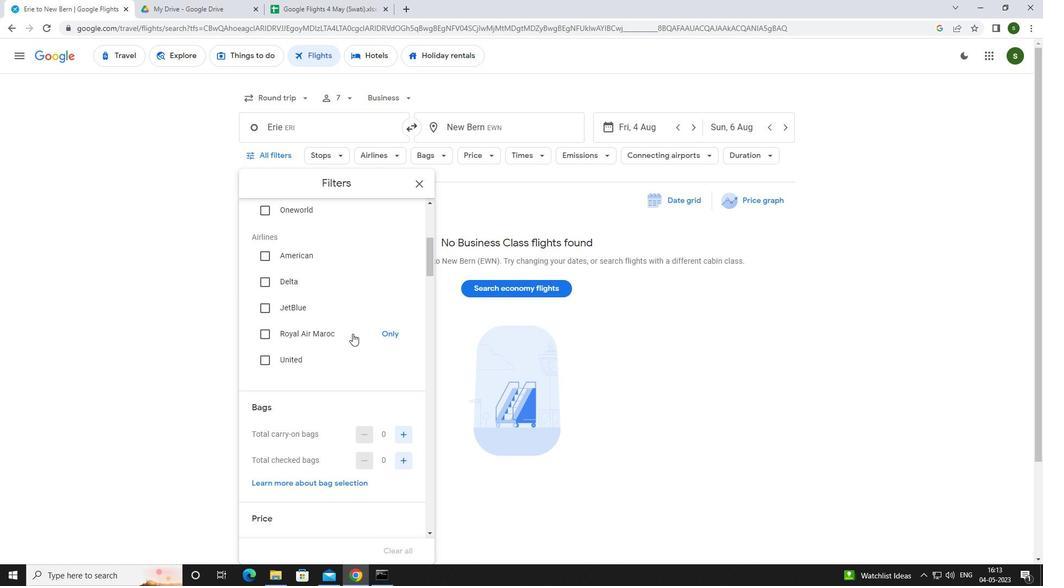 
Action: Mouse scrolled (352, 333) with delta (0, 0)
Screenshot: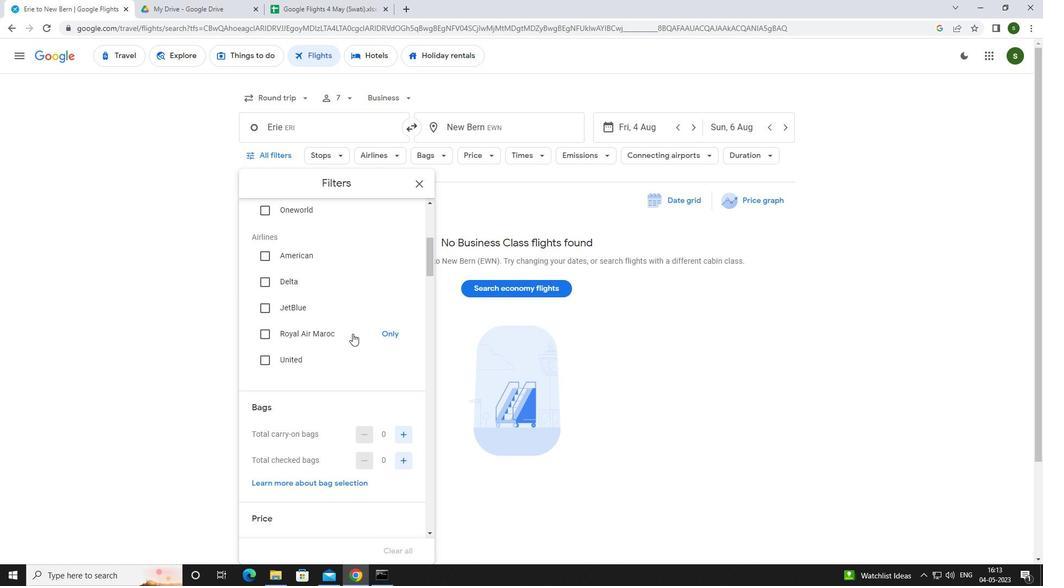 
Action: Mouse scrolled (352, 333) with delta (0, 0)
Screenshot: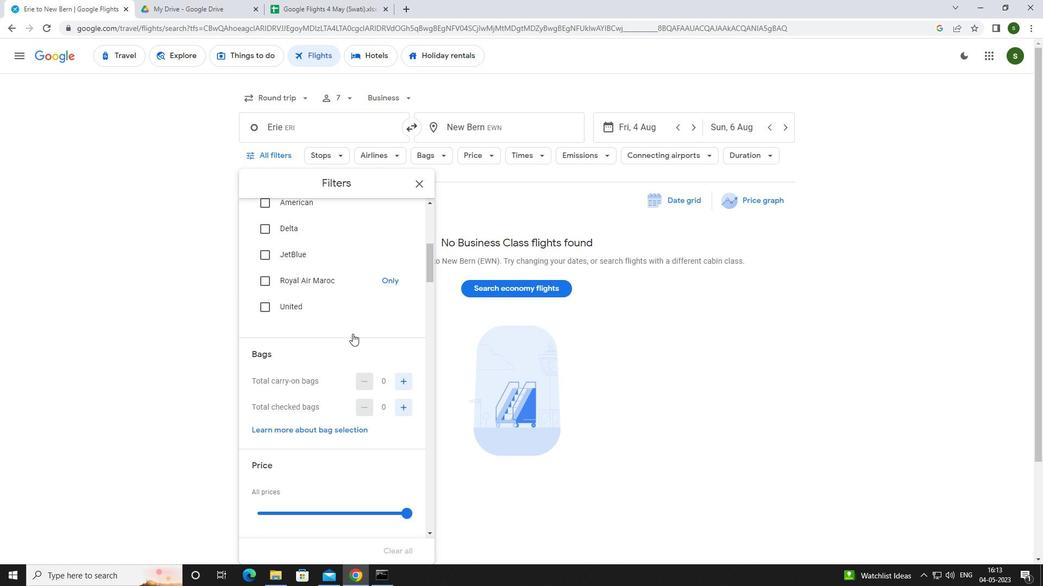 
Action: Mouse moved to (404, 402)
Screenshot: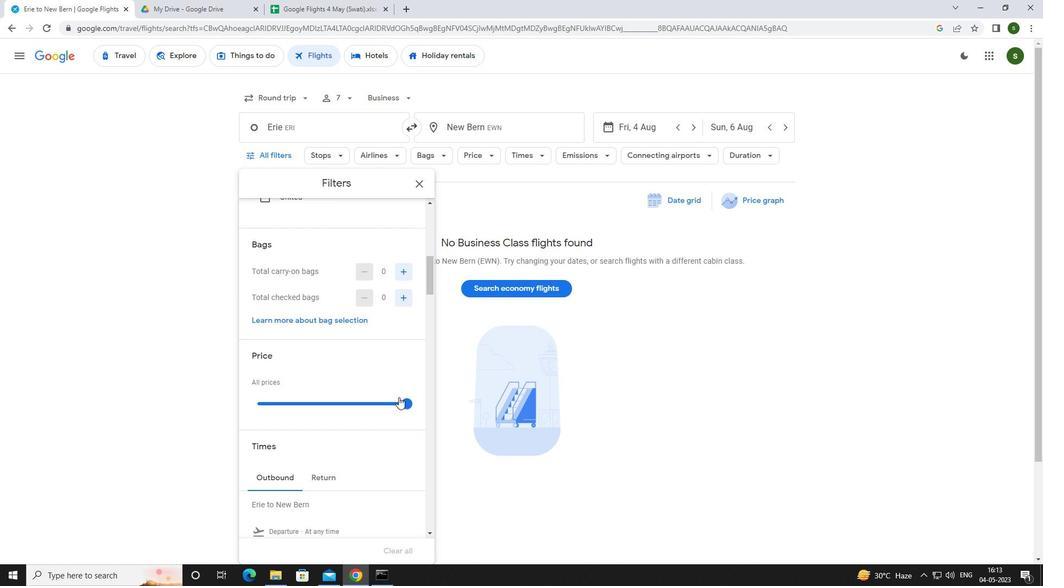 
Action: Mouse pressed left at (404, 402)
Screenshot: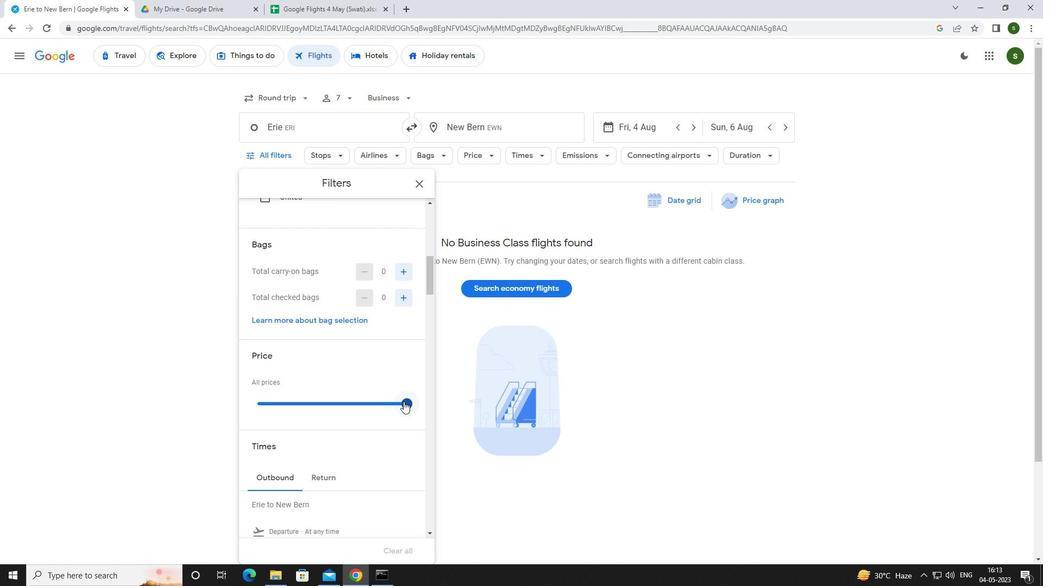 
Action: Mouse scrolled (404, 402) with delta (0, 0)
Screenshot: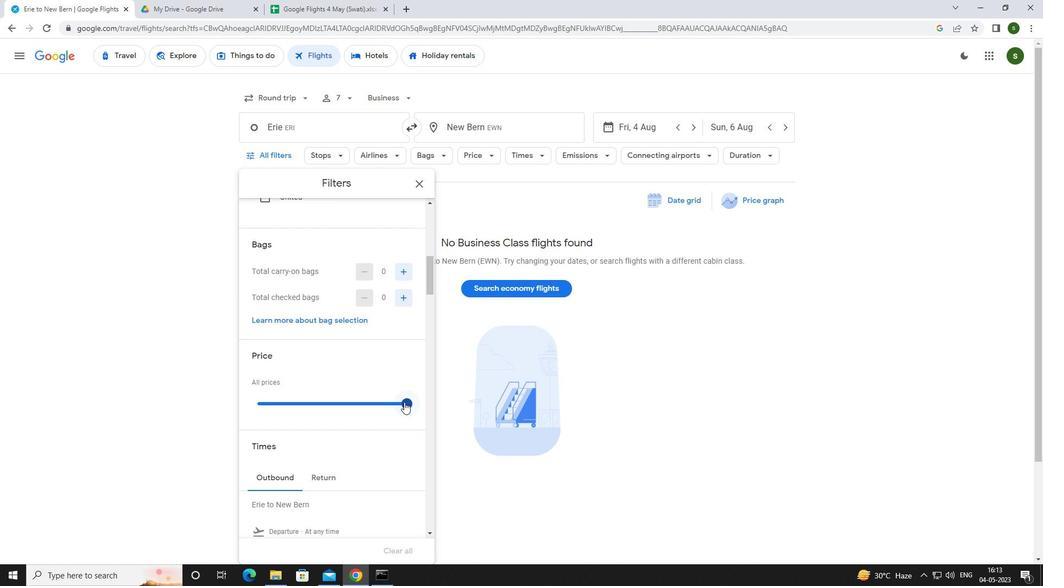 
Action: Mouse moved to (256, 497)
Screenshot: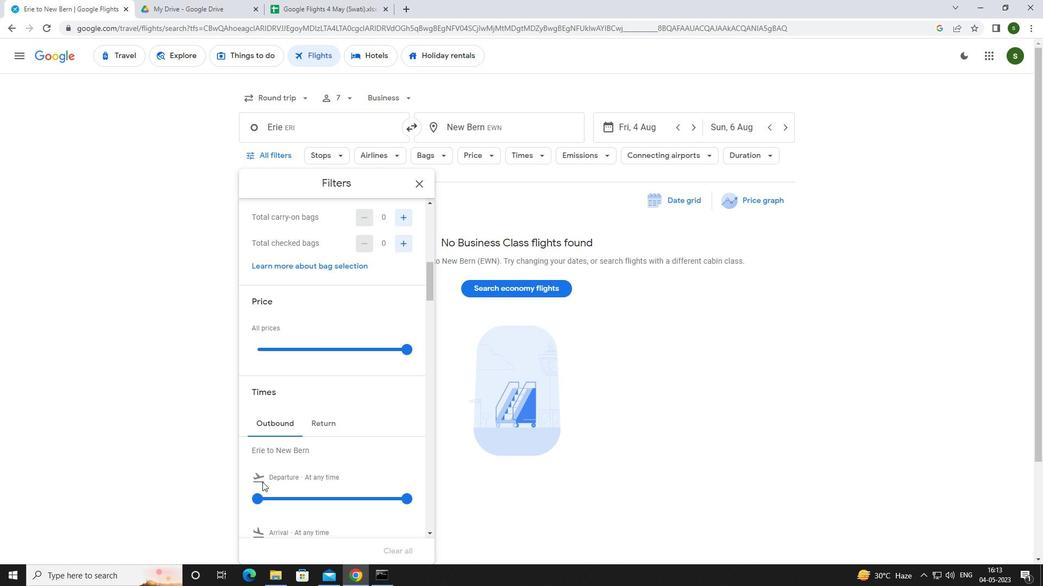 
Action: Mouse pressed left at (256, 497)
Screenshot: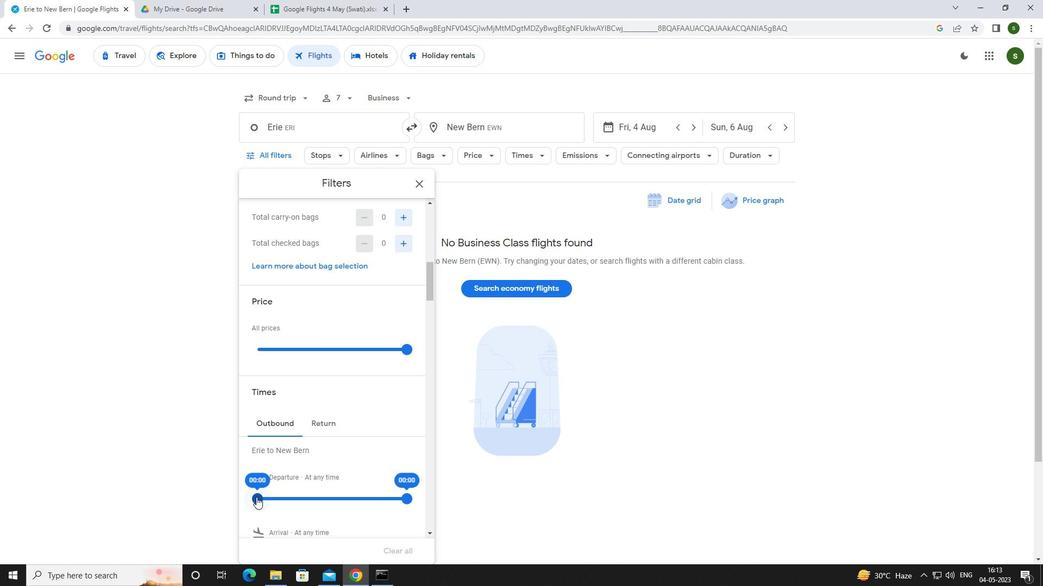 
Action: Mouse moved to (592, 453)
Screenshot: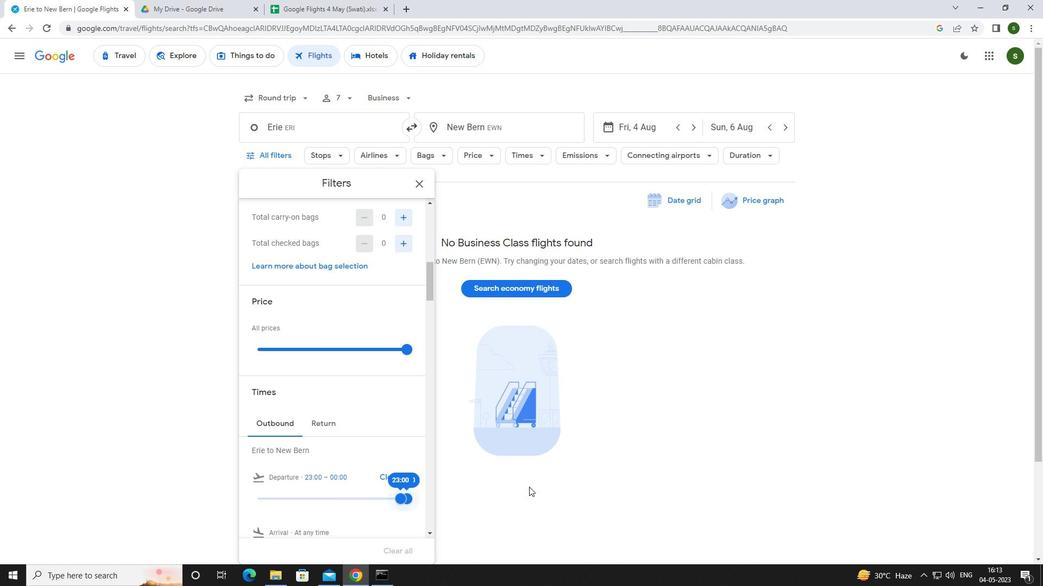 
Action: Mouse pressed left at (592, 453)
Screenshot: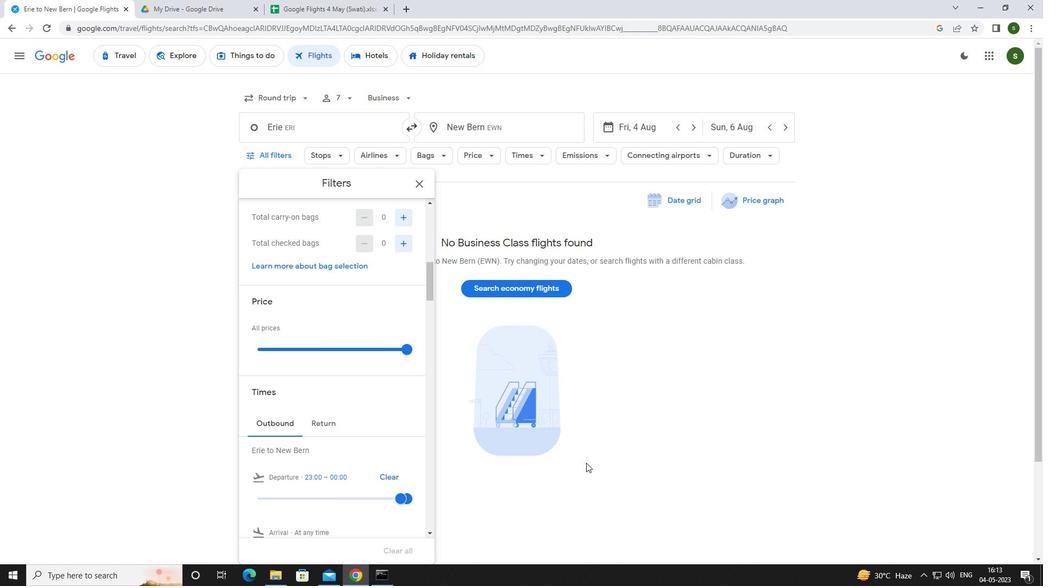 
